 Task: Create a due date automation trigger when advanced on, on the tuesday before a card is due add basic assigned to member @aryan at 11:00 AM.
Action: Mouse moved to (1082, 331)
Screenshot: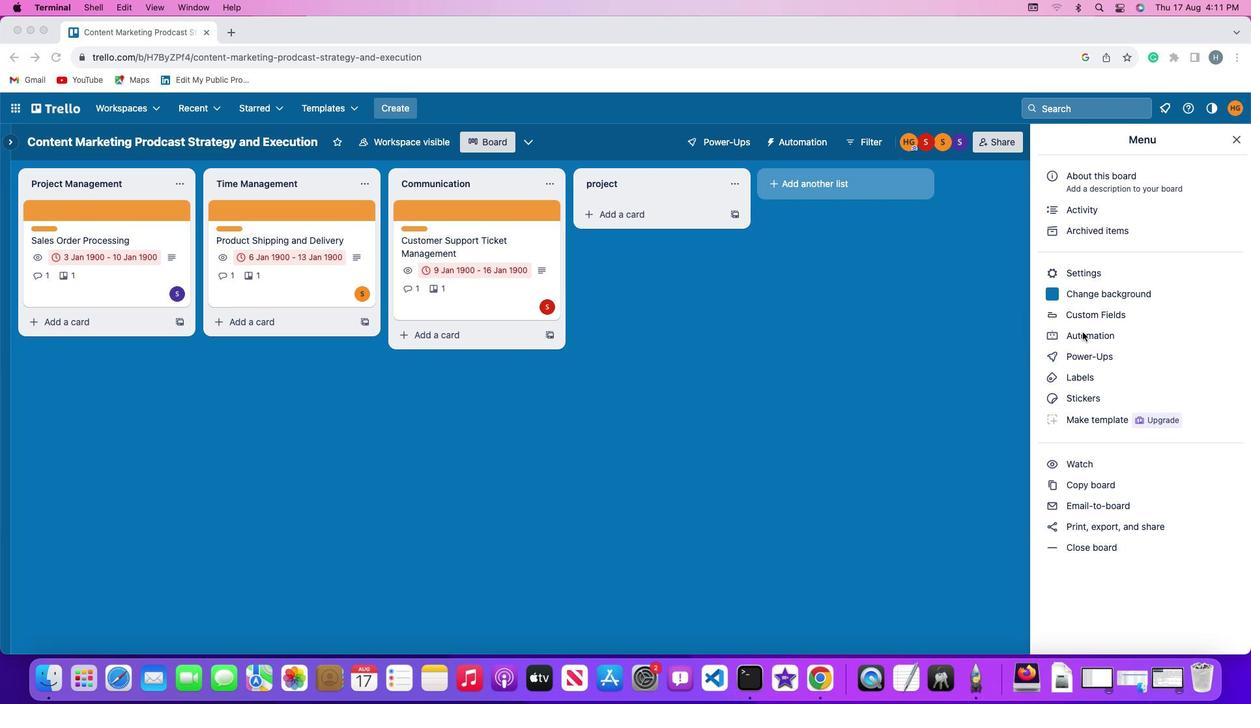 
Action: Mouse pressed left at (1082, 331)
Screenshot: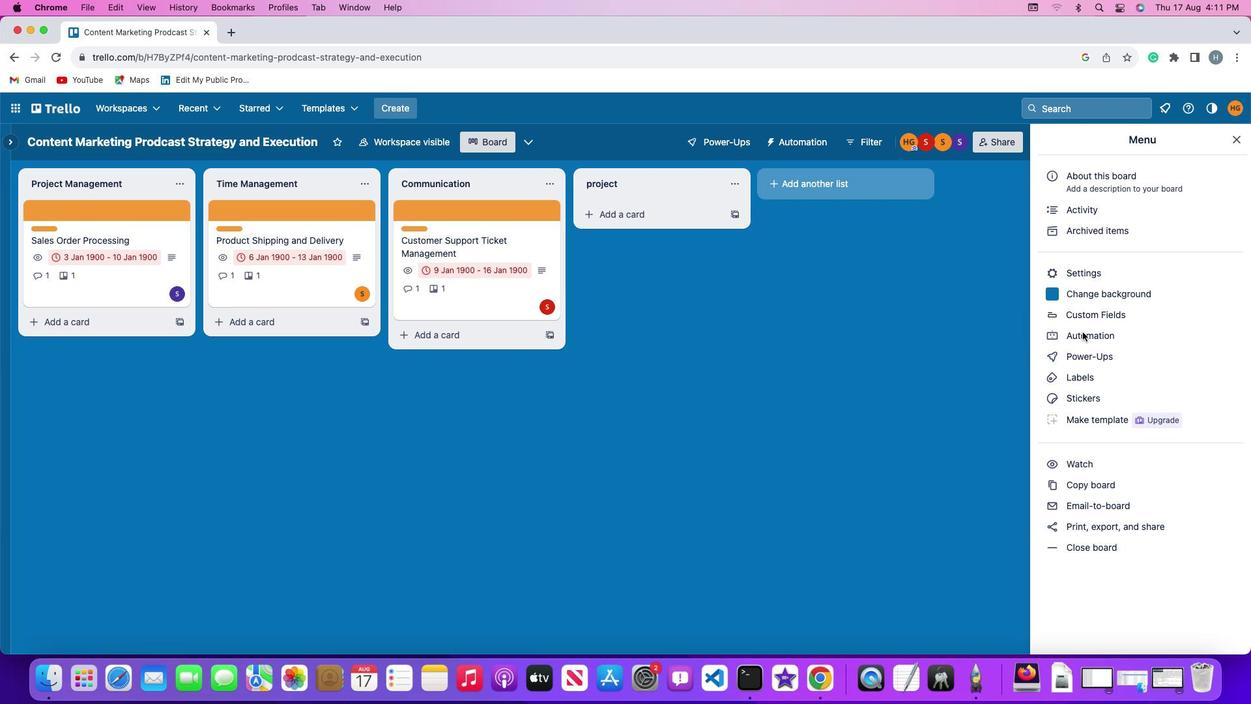 
Action: Mouse pressed left at (1082, 331)
Screenshot: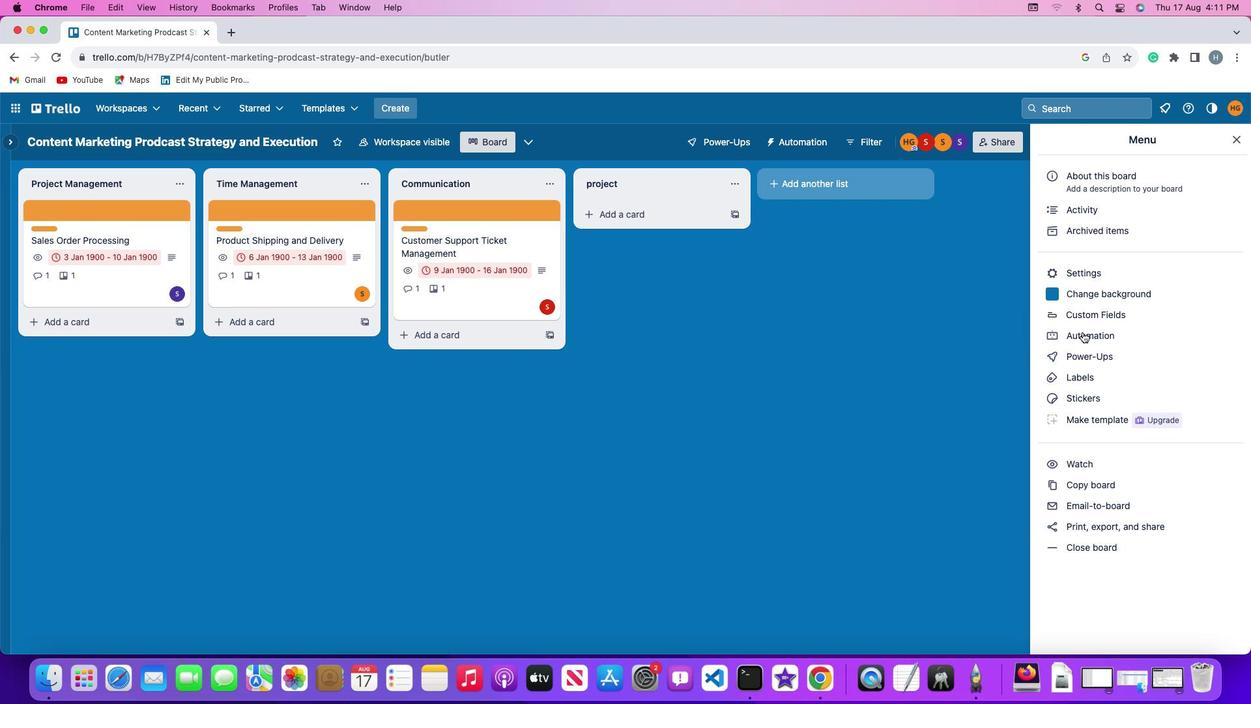 
Action: Mouse moved to (90, 307)
Screenshot: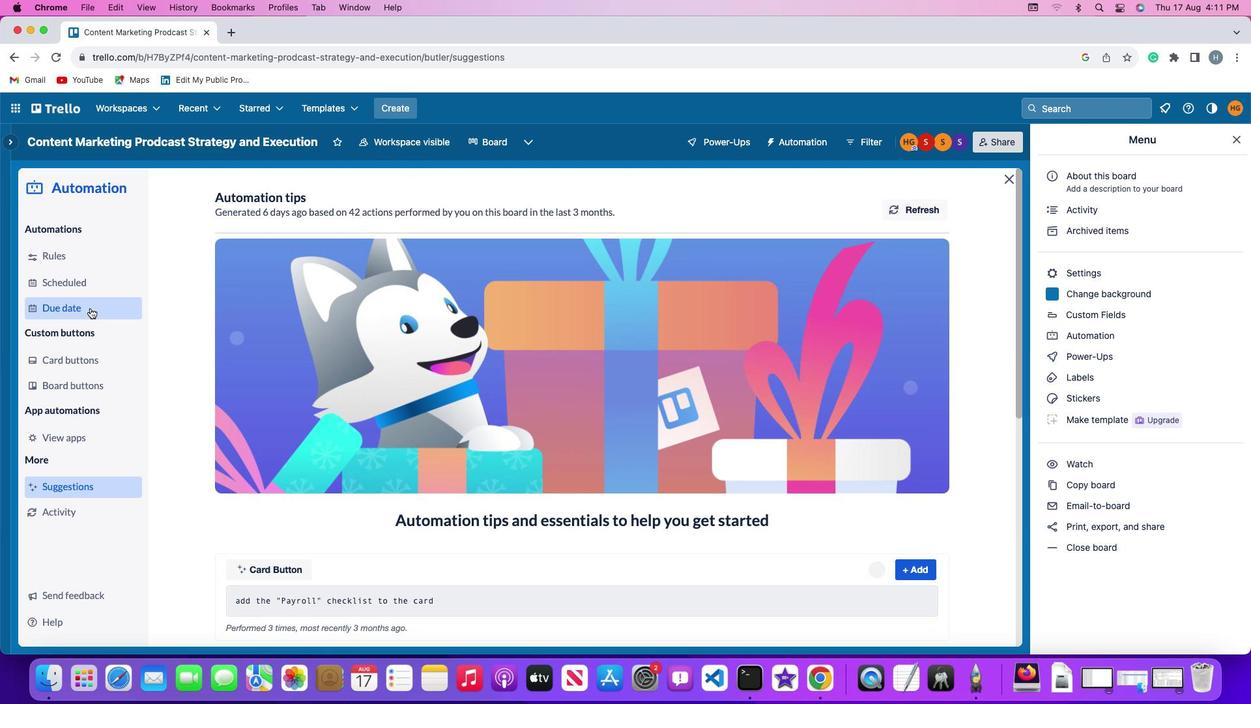 
Action: Mouse pressed left at (90, 307)
Screenshot: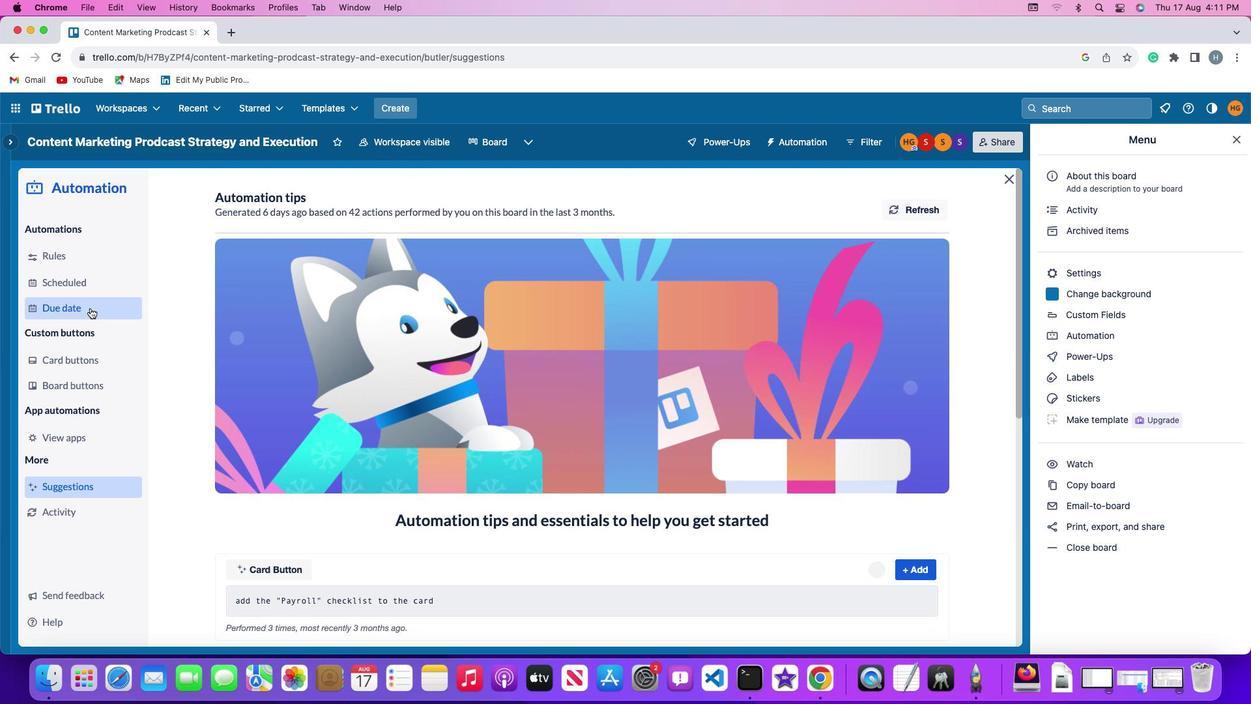 
Action: Mouse moved to (863, 201)
Screenshot: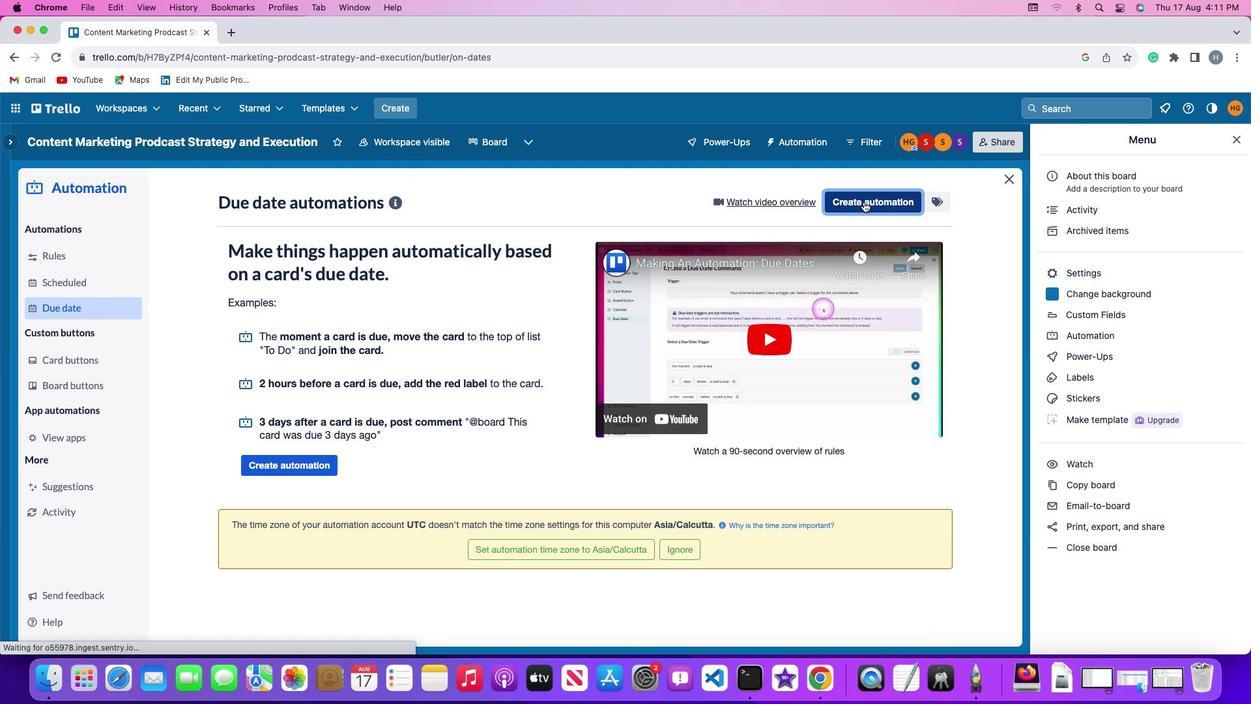 
Action: Mouse pressed left at (863, 201)
Screenshot: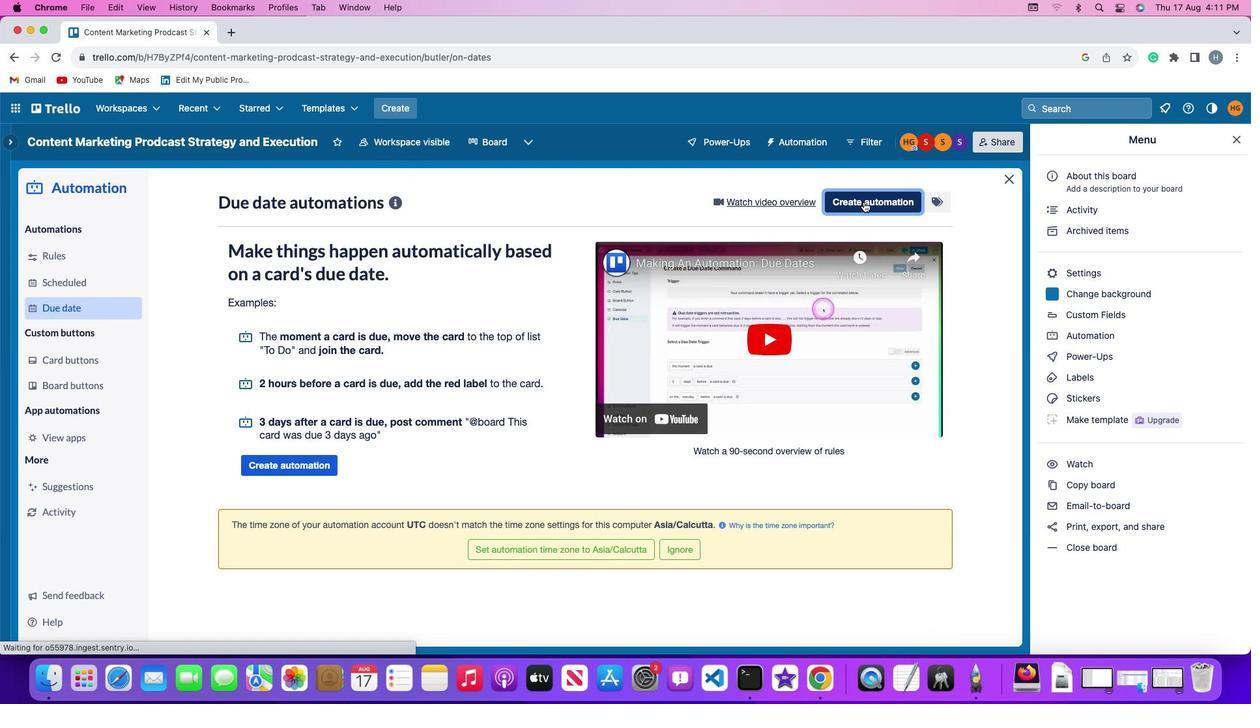 
Action: Mouse moved to (255, 329)
Screenshot: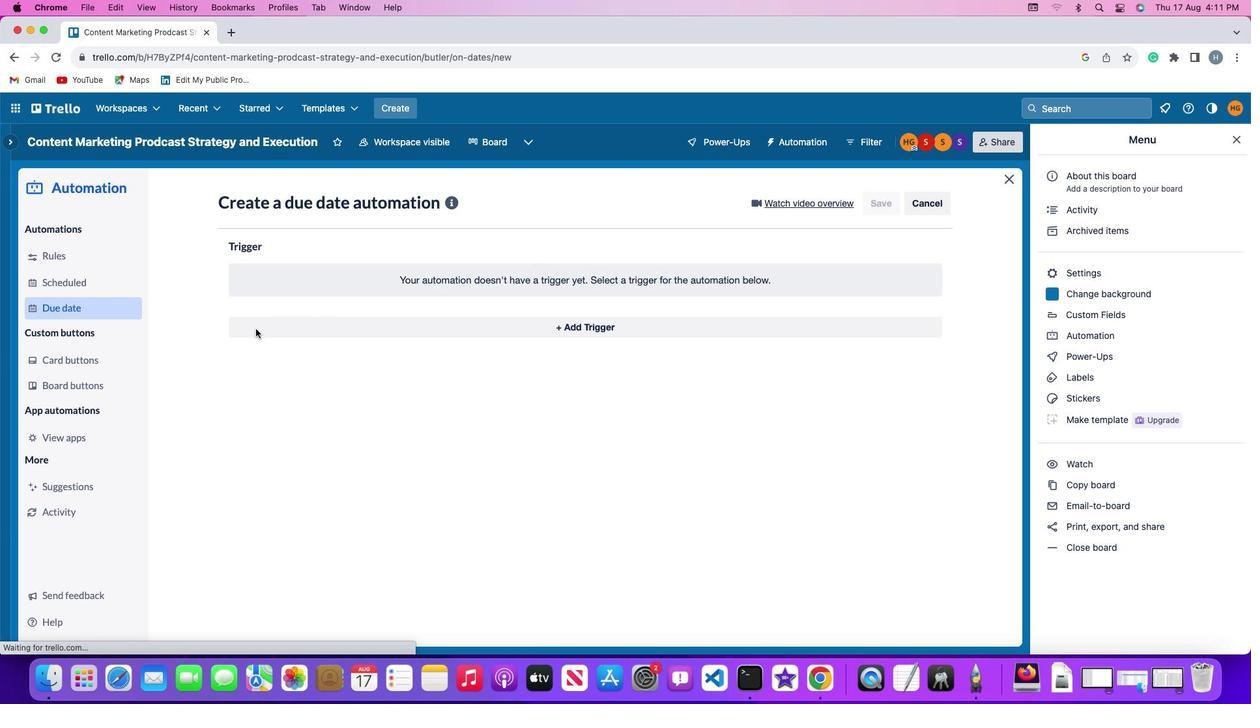 
Action: Mouse pressed left at (255, 329)
Screenshot: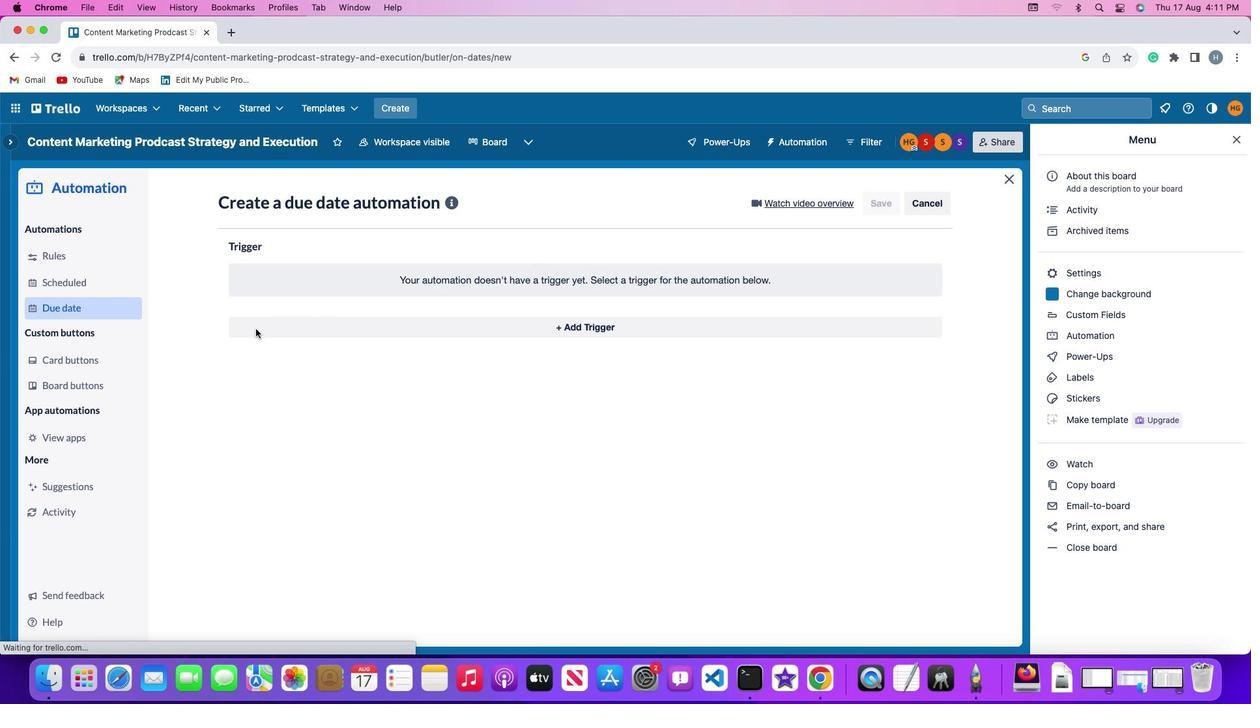 
Action: Mouse moved to (290, 558)
Screenshot: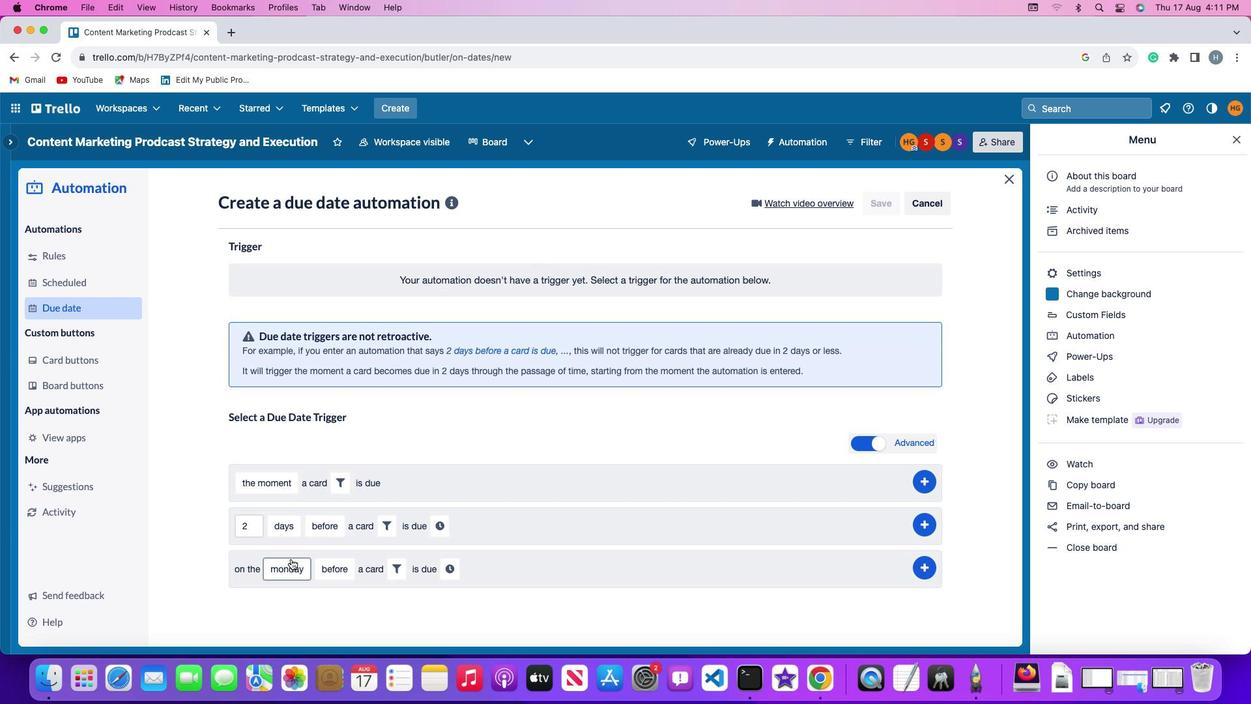 
Action: Mouse pressed left at (290, 558)
Screenshot: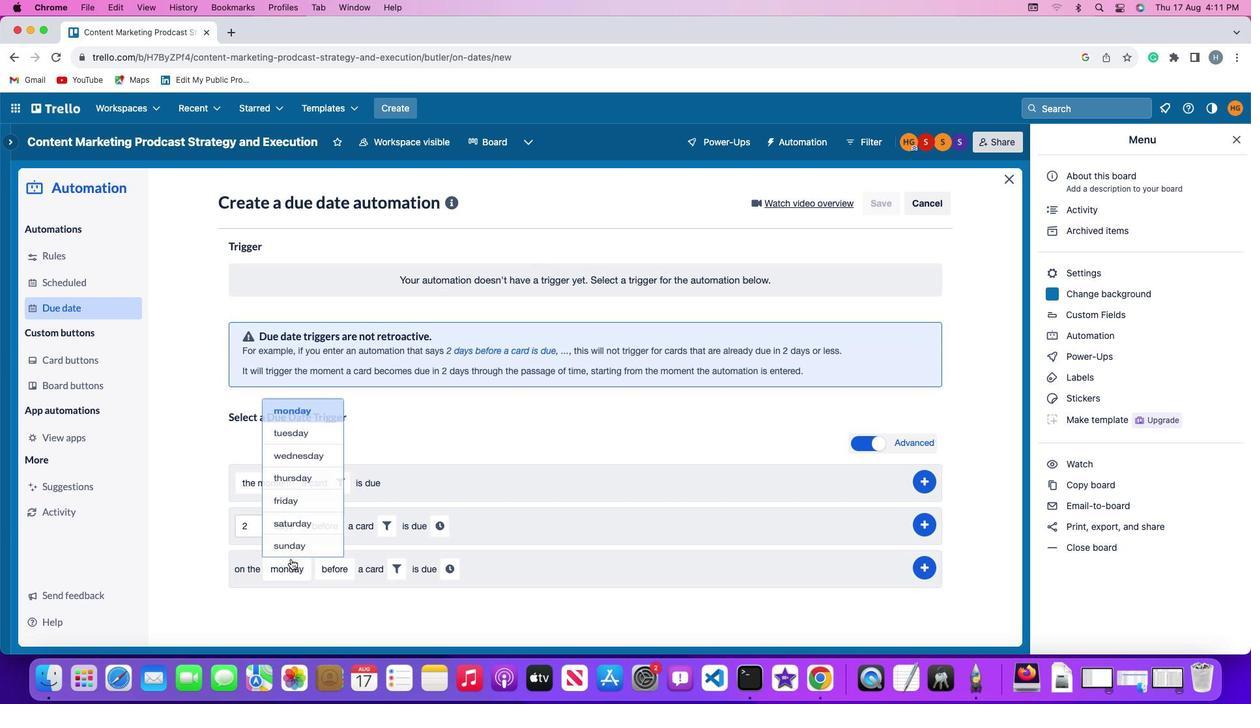 
Action: Mouse moved to (294, 413)
Screenshot: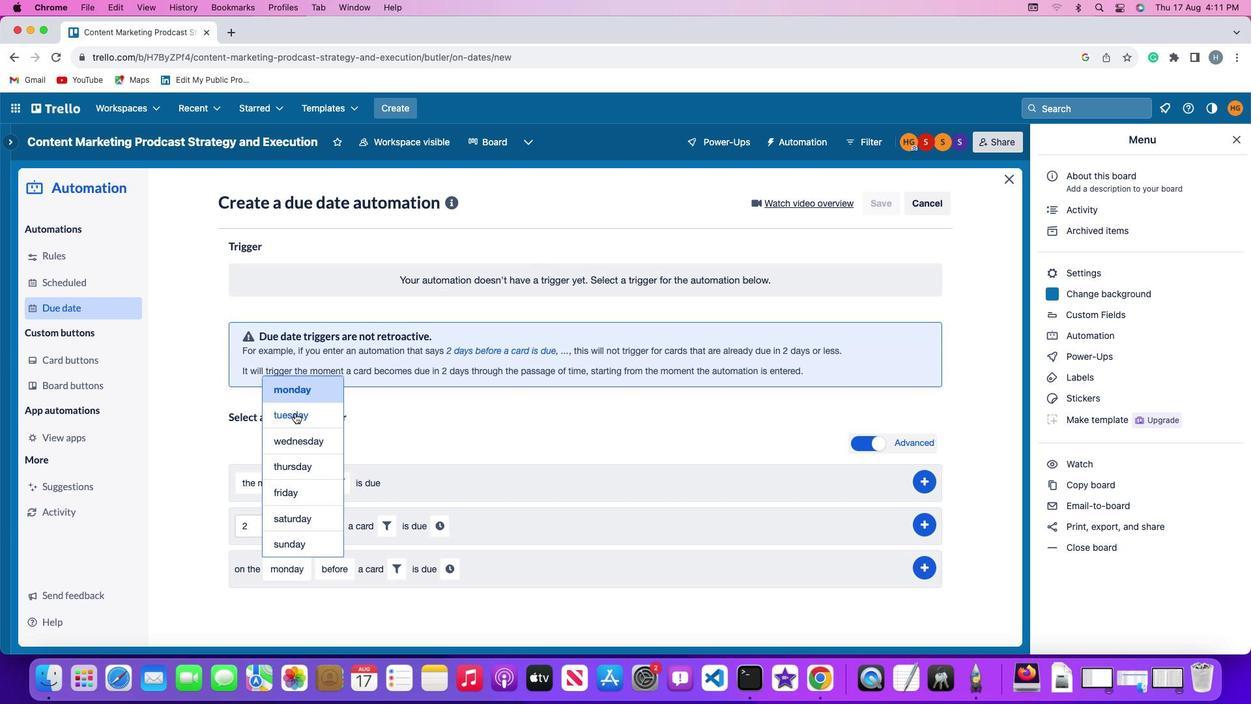 
Action: Mouse pressed left at (294, 413)
Screenshot: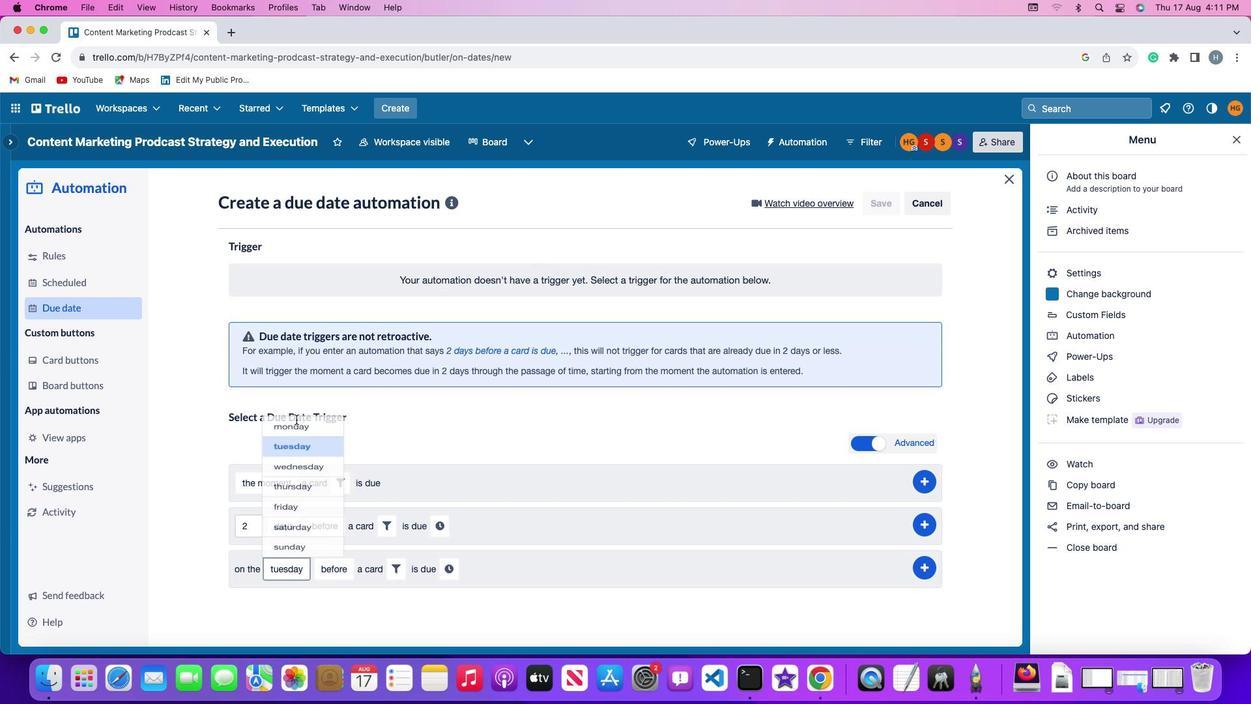 
Action: Mouse moved to (337, 564)
Screenshot: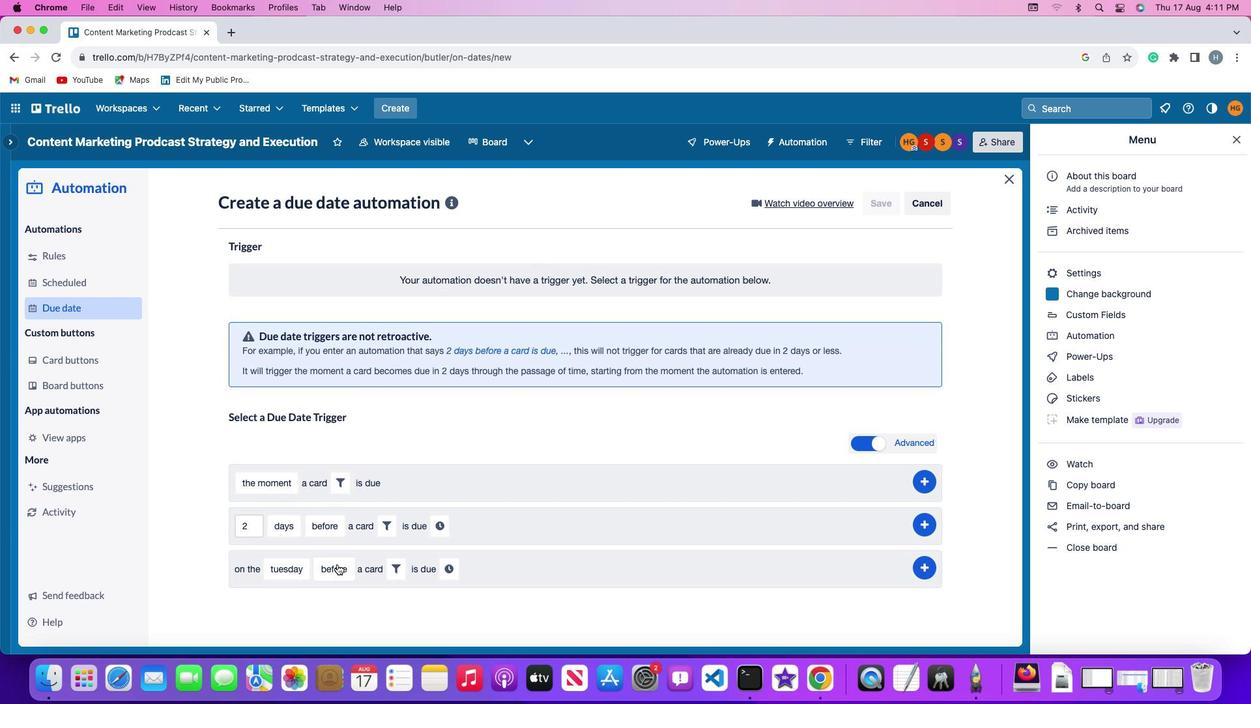 
Action: Mouse pressed left at (337, 564)
Screenshot: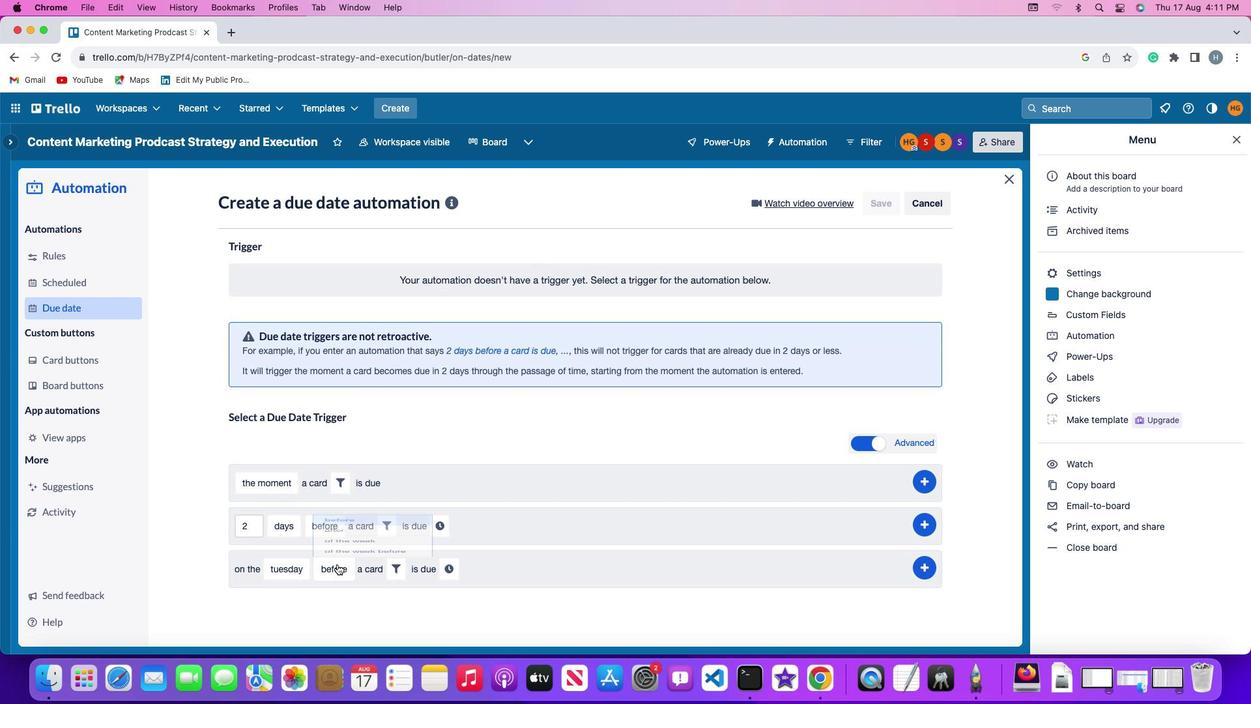 
Action: Mouse moved to (344, 466)
Screenshot: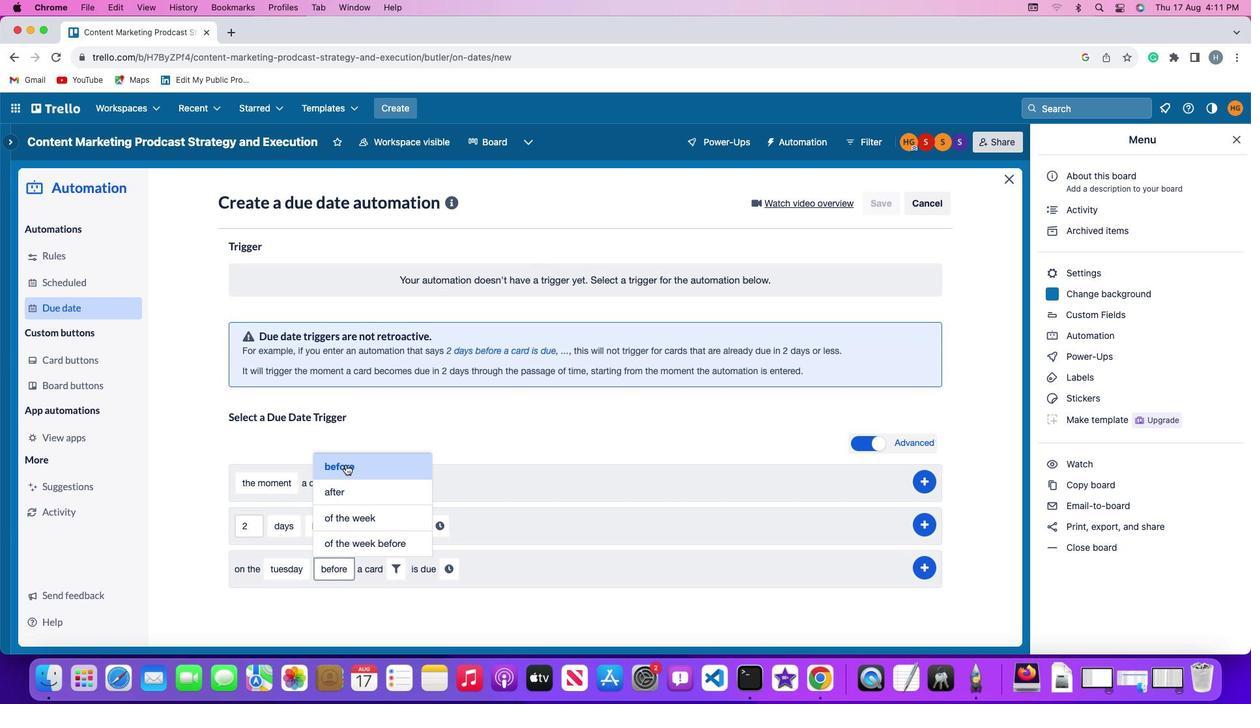 
Action: Mouse pressed left at (344, 466)
Screenshot: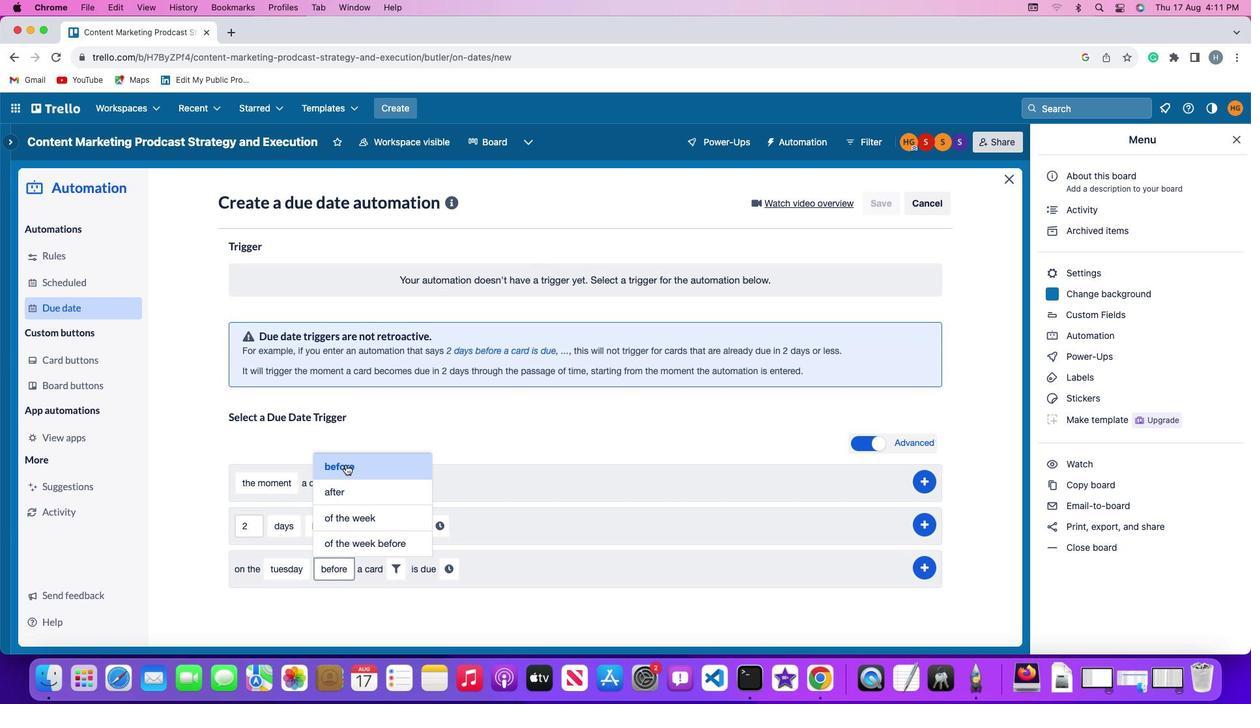 
Action: Mouse moved to (393, 571)
Screenshot: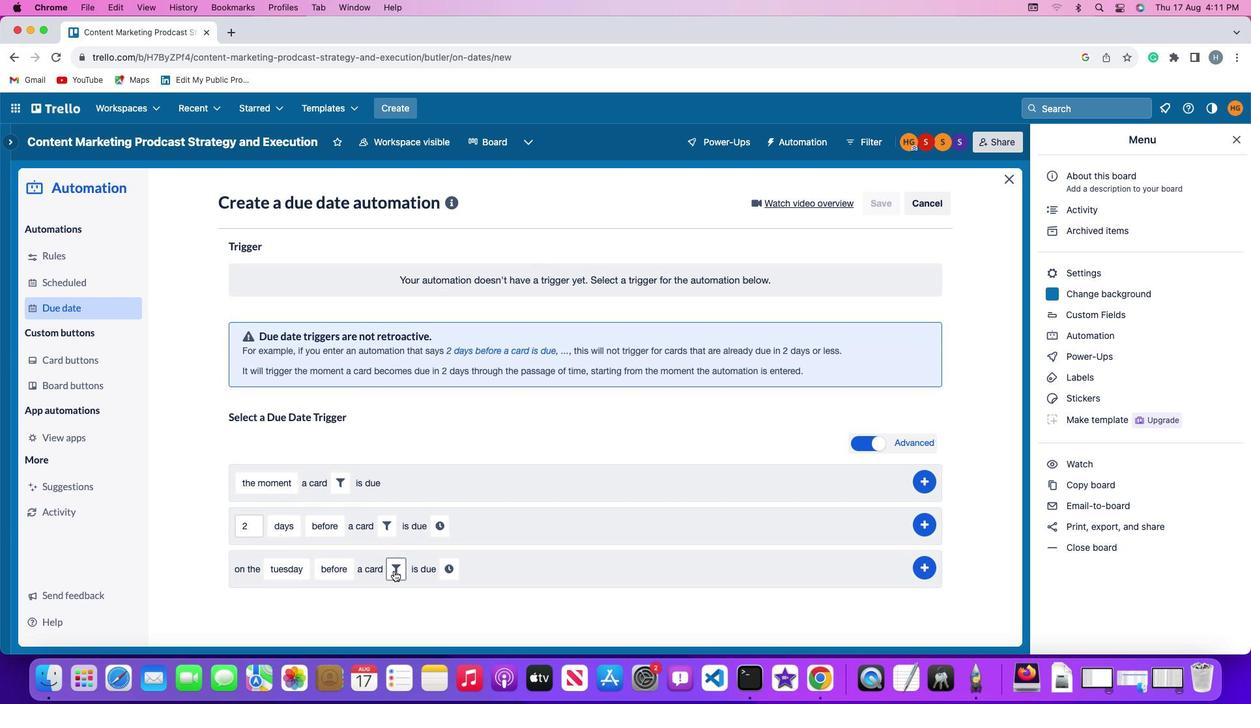 
Action: Mouse pressed left at (393, 571)
Screenshot: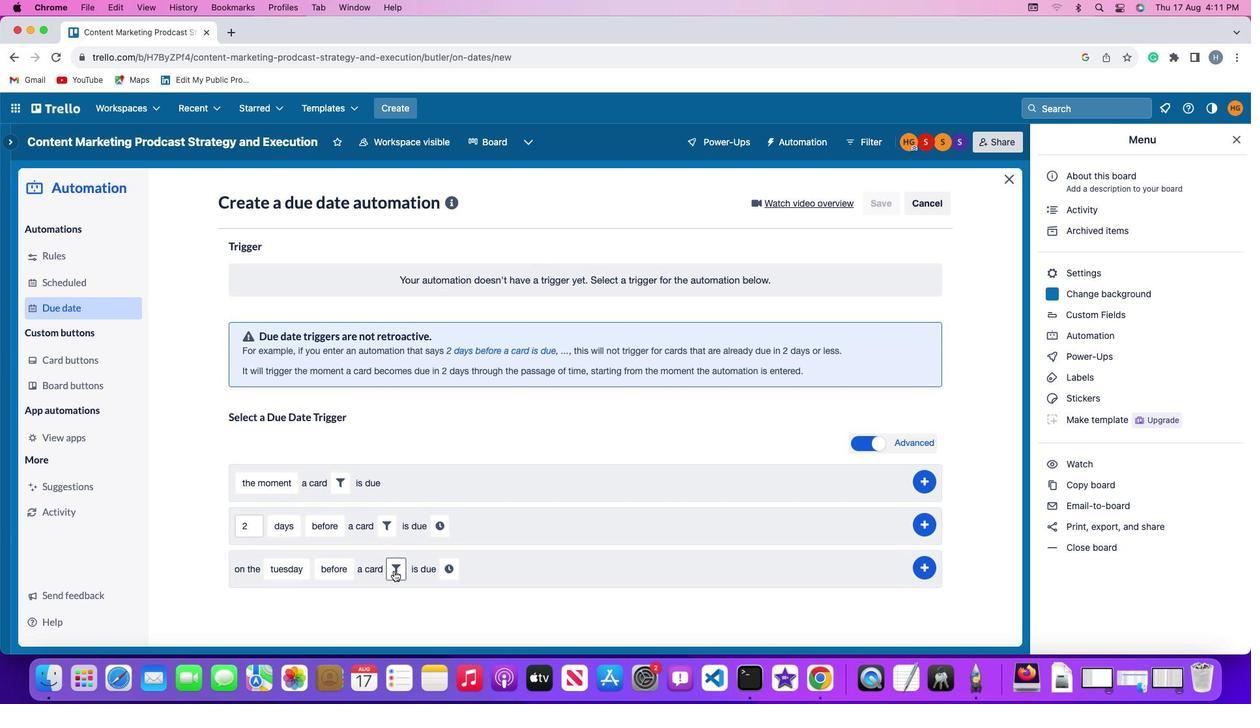 
Action: Mouse moved to (346, 608)
Screenshot: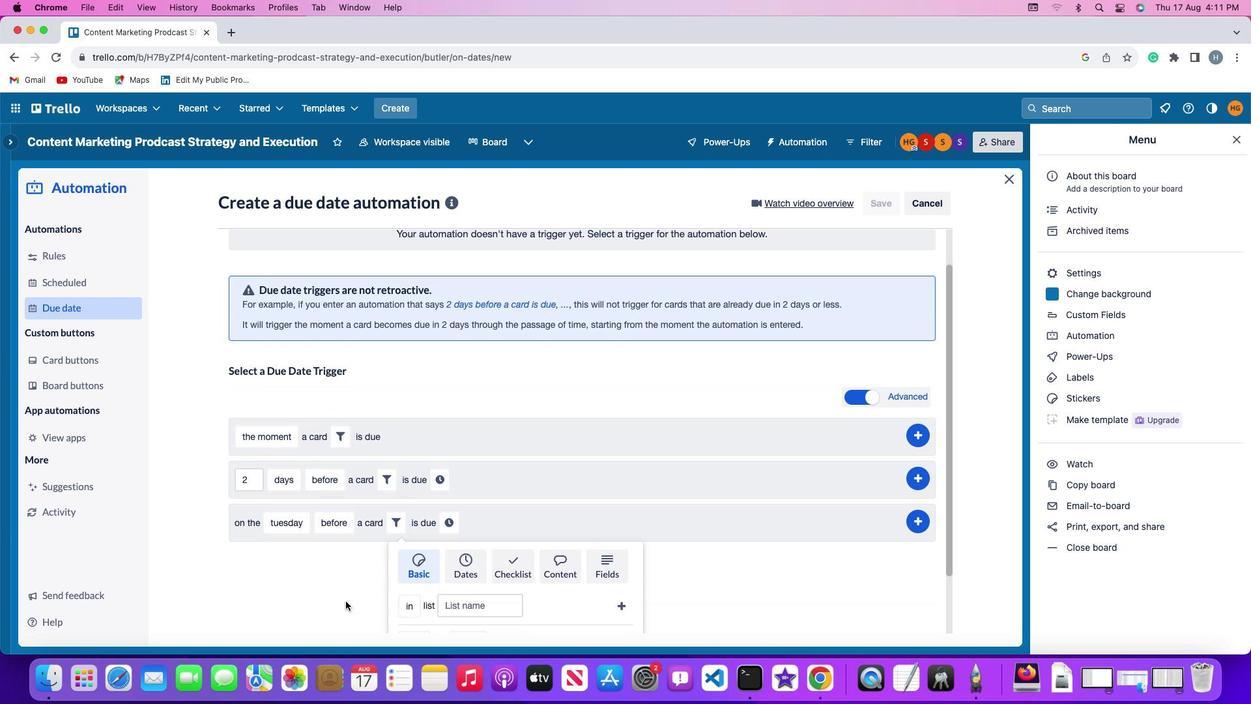 
Action: Mouse scrolled (346, 608) with delta (0, 0)
Screenshot: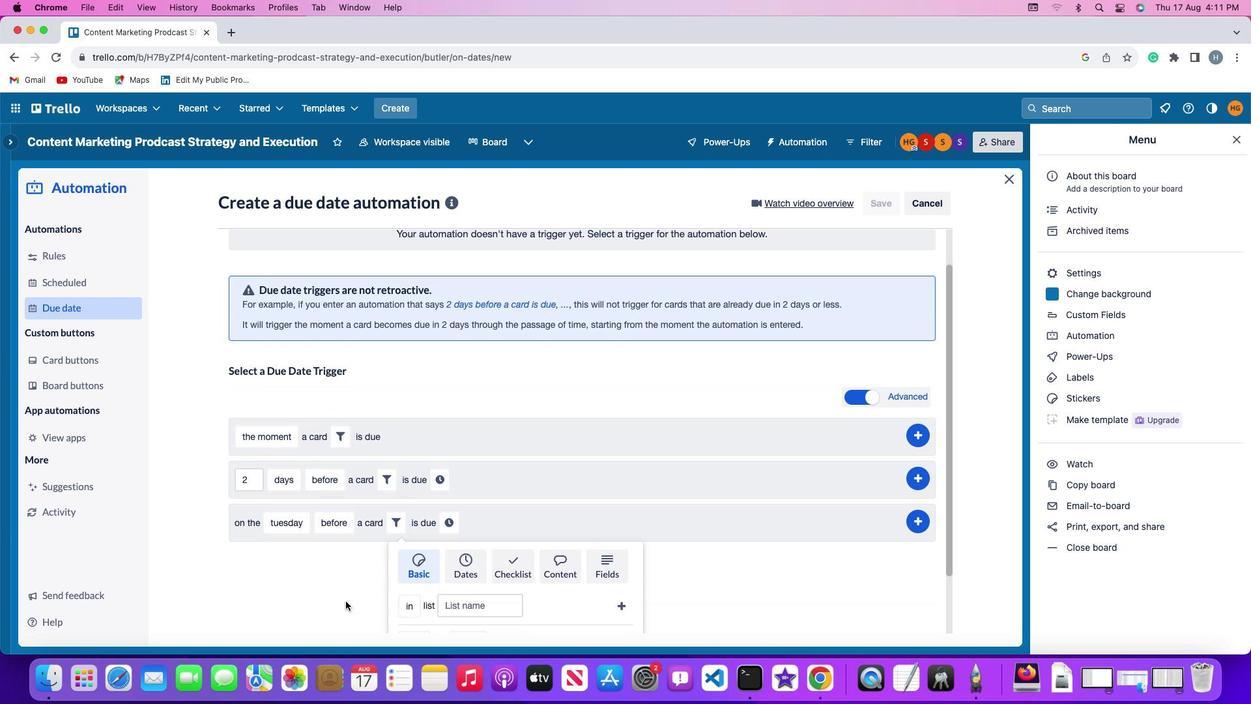 
Action: Mouse scrolled (346, 608) with delta (0, 0)
Screenshot: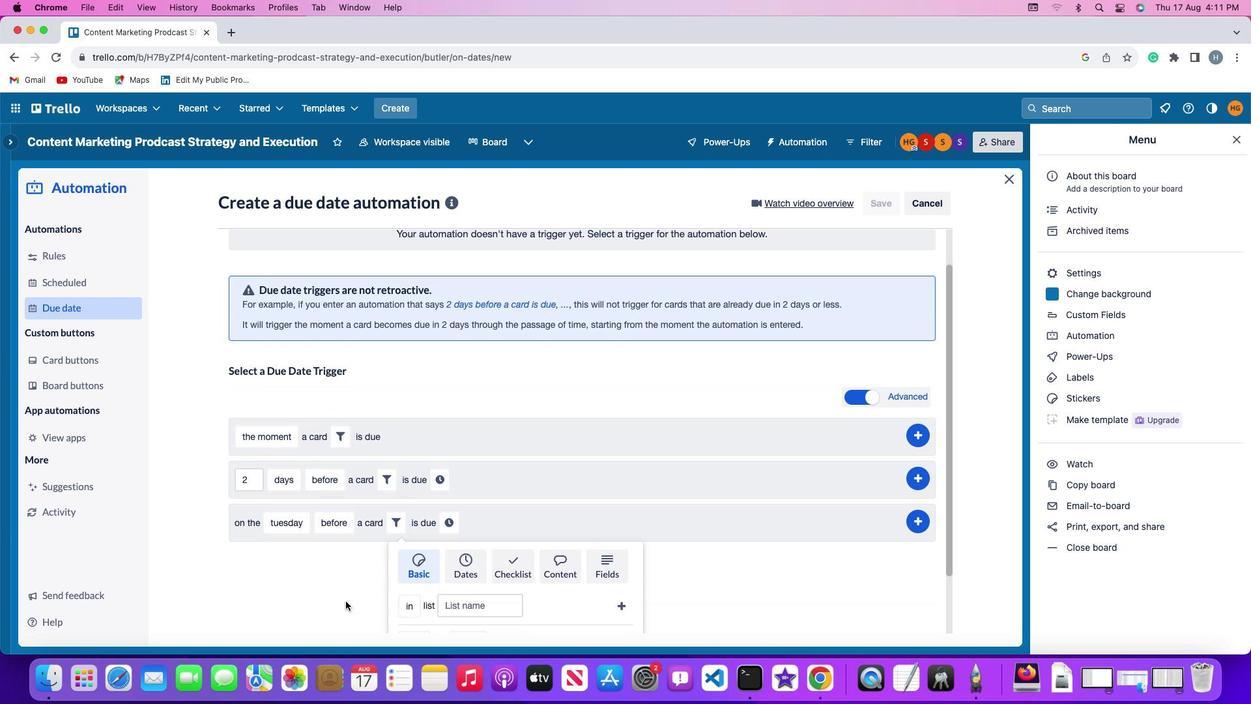 
Action: Mouse moved to (346, 608)
Screenshot: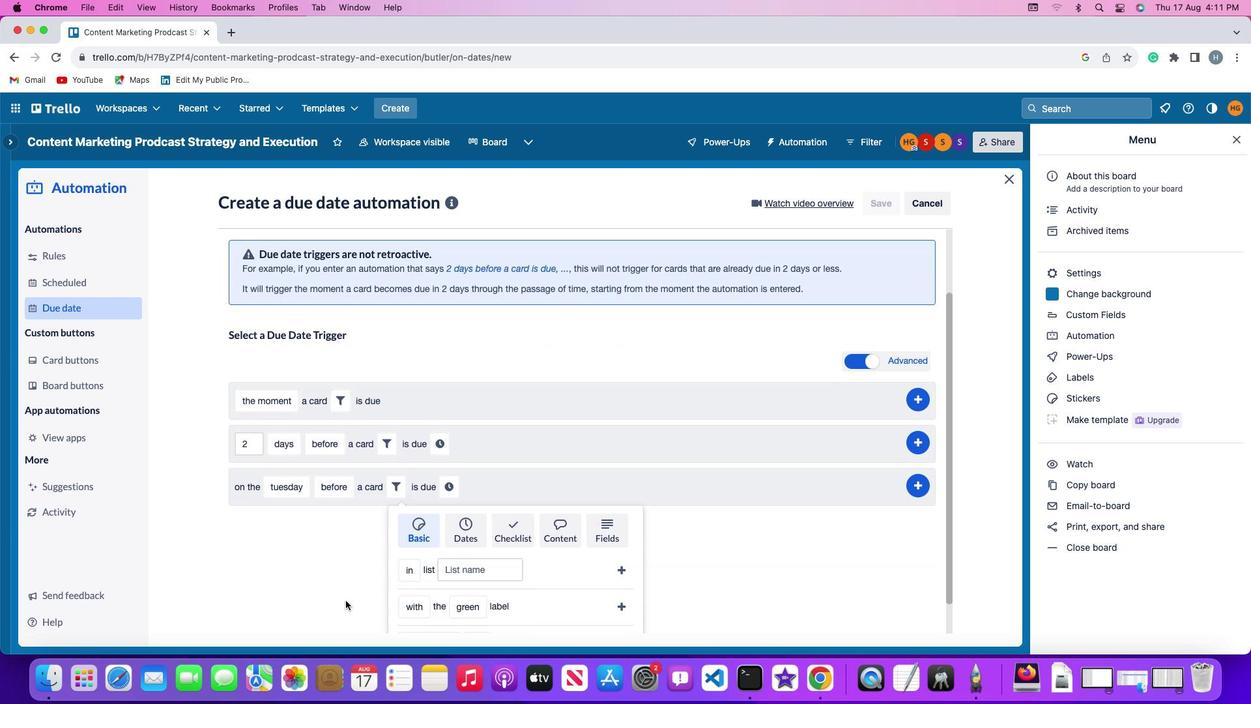 
Action: Mouse scrolled (346, 608) with delta (0, -1)
Screenshot: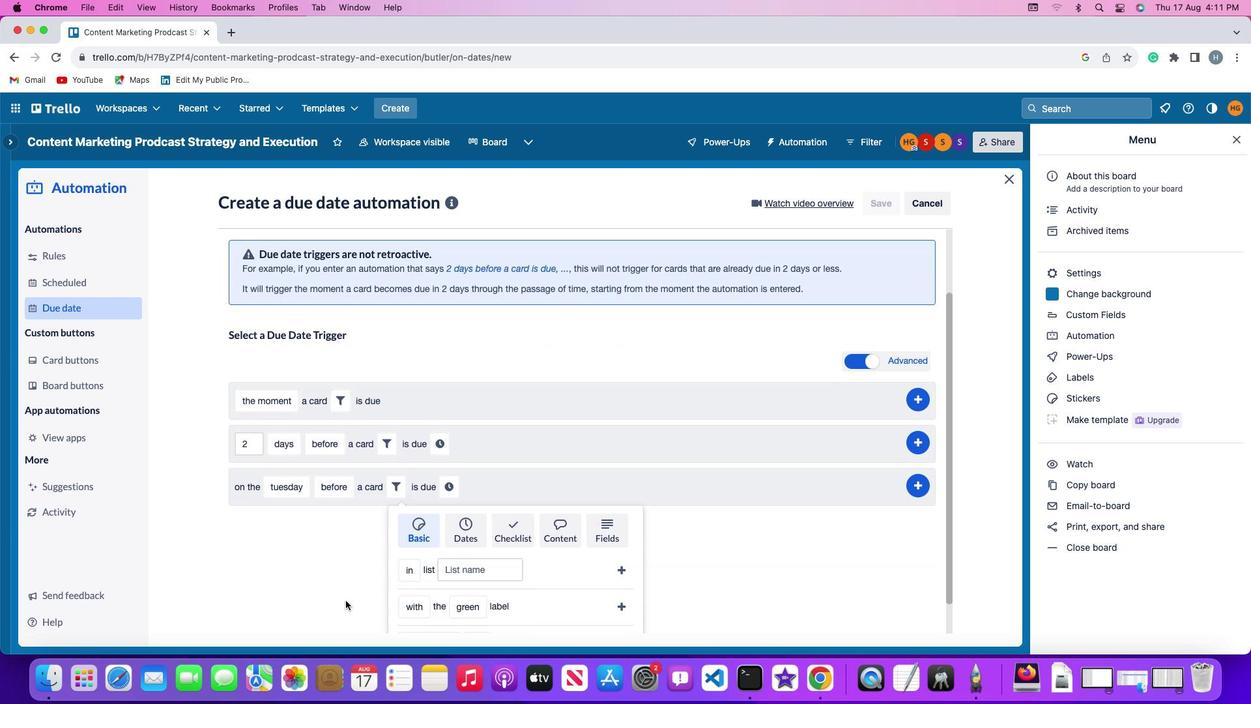 
Action: Mouse moved to (346, 607)
Screenshot: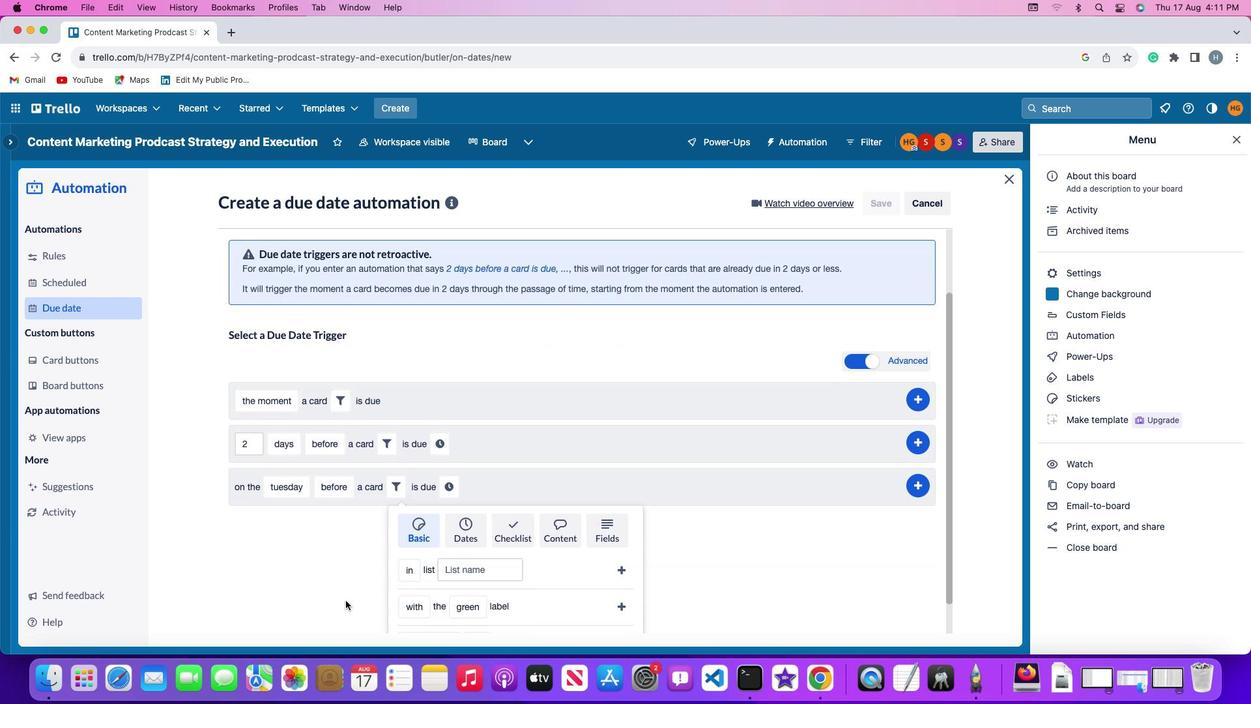 
Action: Mouse scrolled (346, 607) with delta (0, -3)
Screenshot: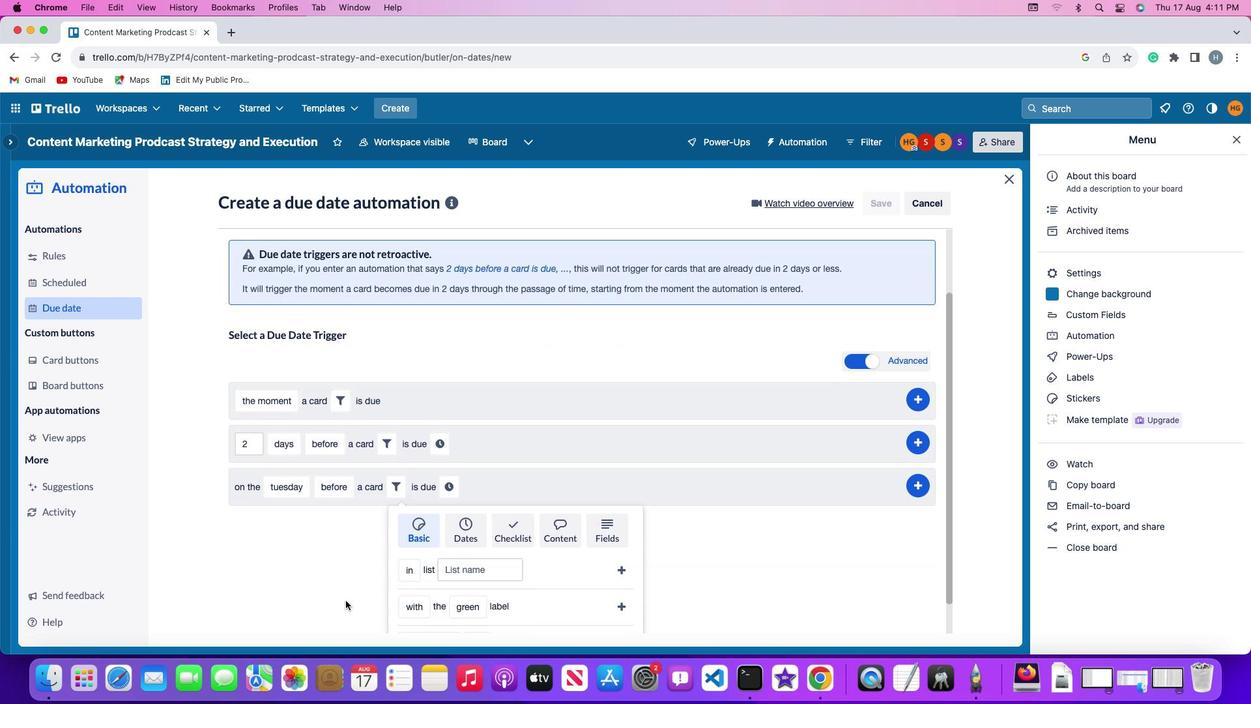 
Action: Mouse moved to (346, 602)
Screenshot: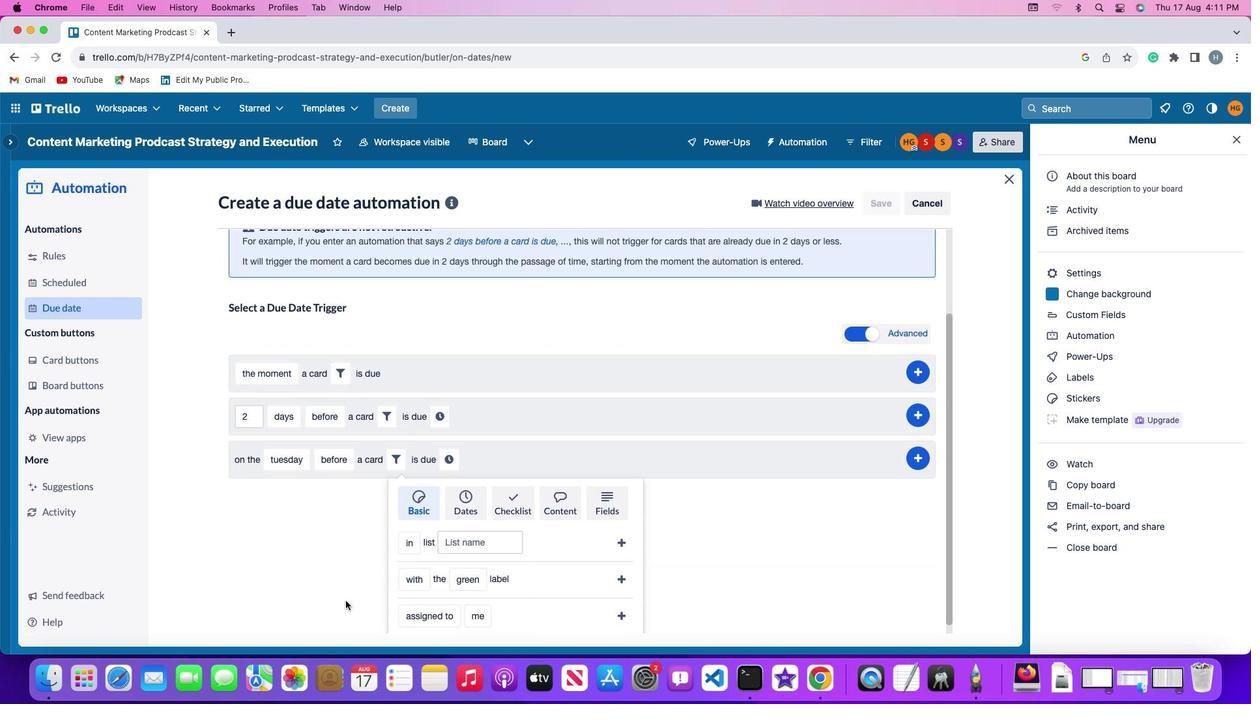 
Action: Mouse scrolled (346, 602) with delta (0, -3)
Screenshot: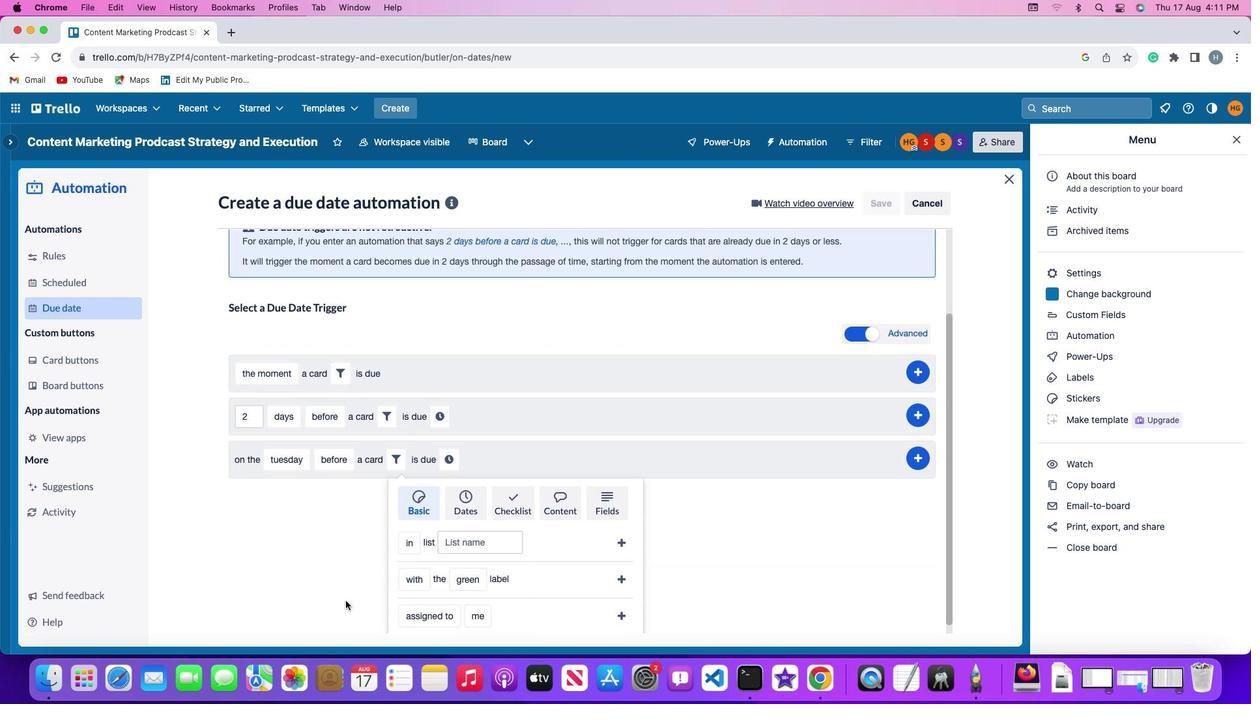 
Action: Mouse moved to (345, 600)
Screenshot: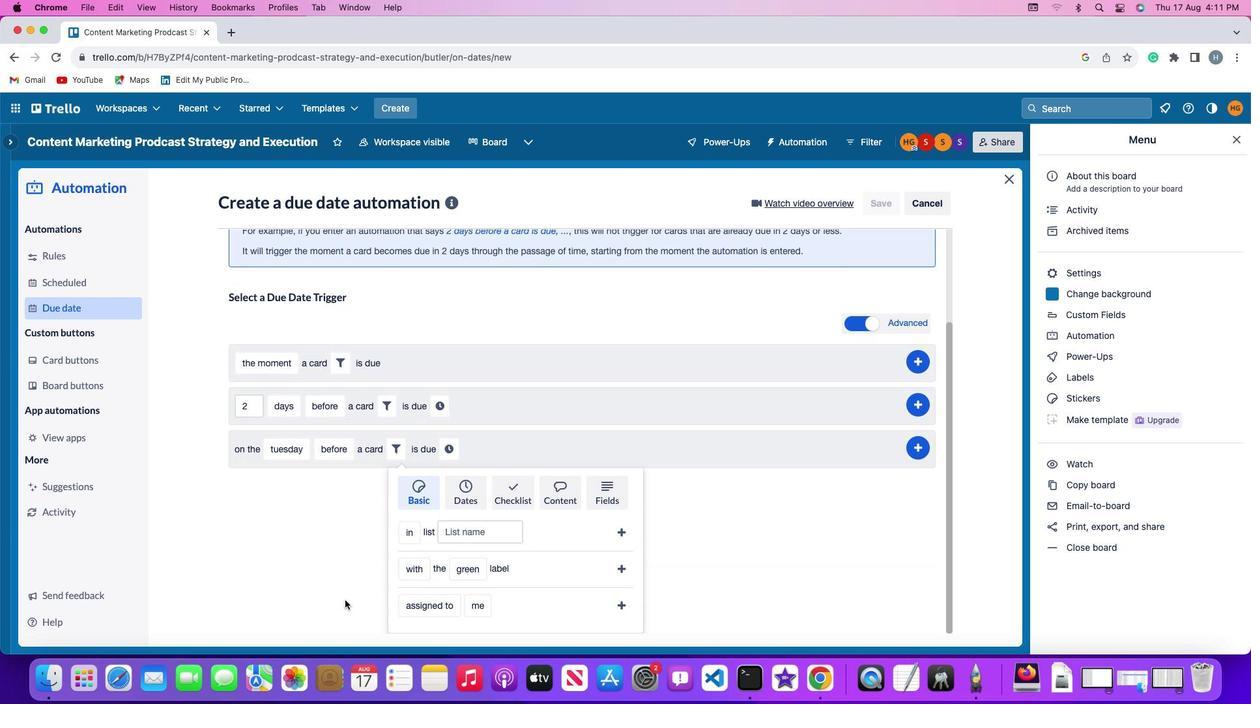
Action: Mouse scrolled (345, 600) with delta (0, 0)
Screenshot: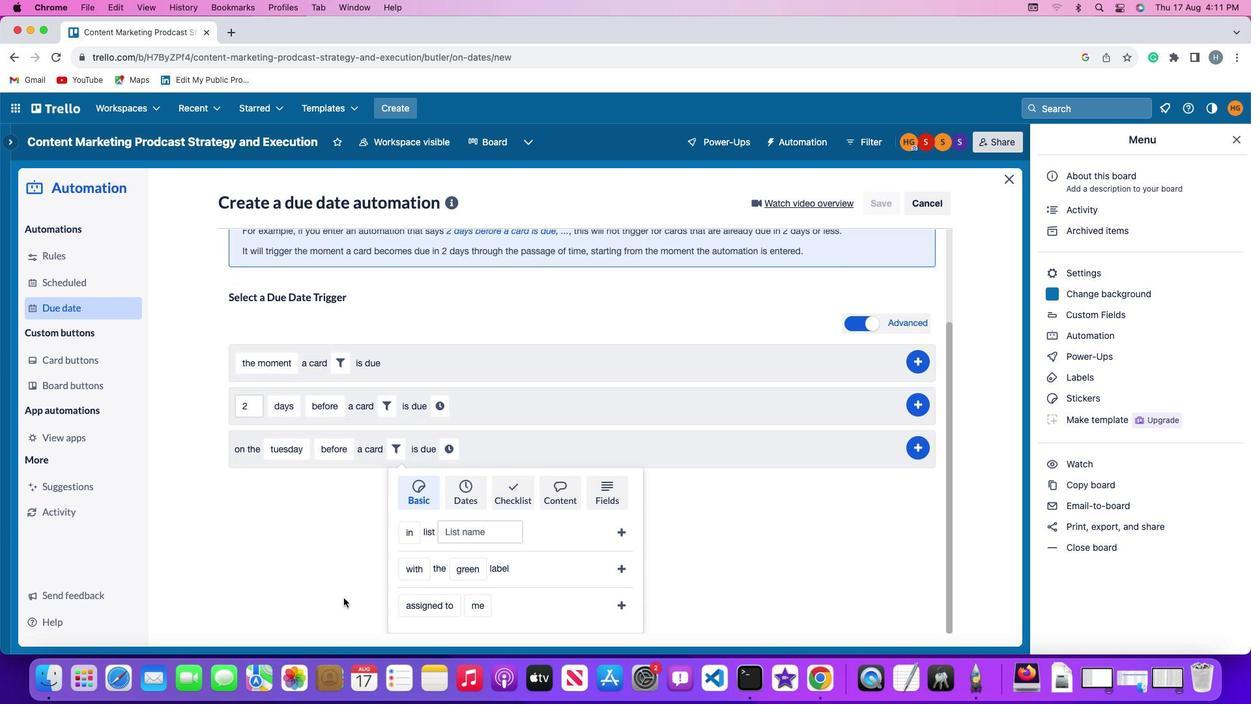 
Action: Mouse moved to (345, 600)
Screenshot: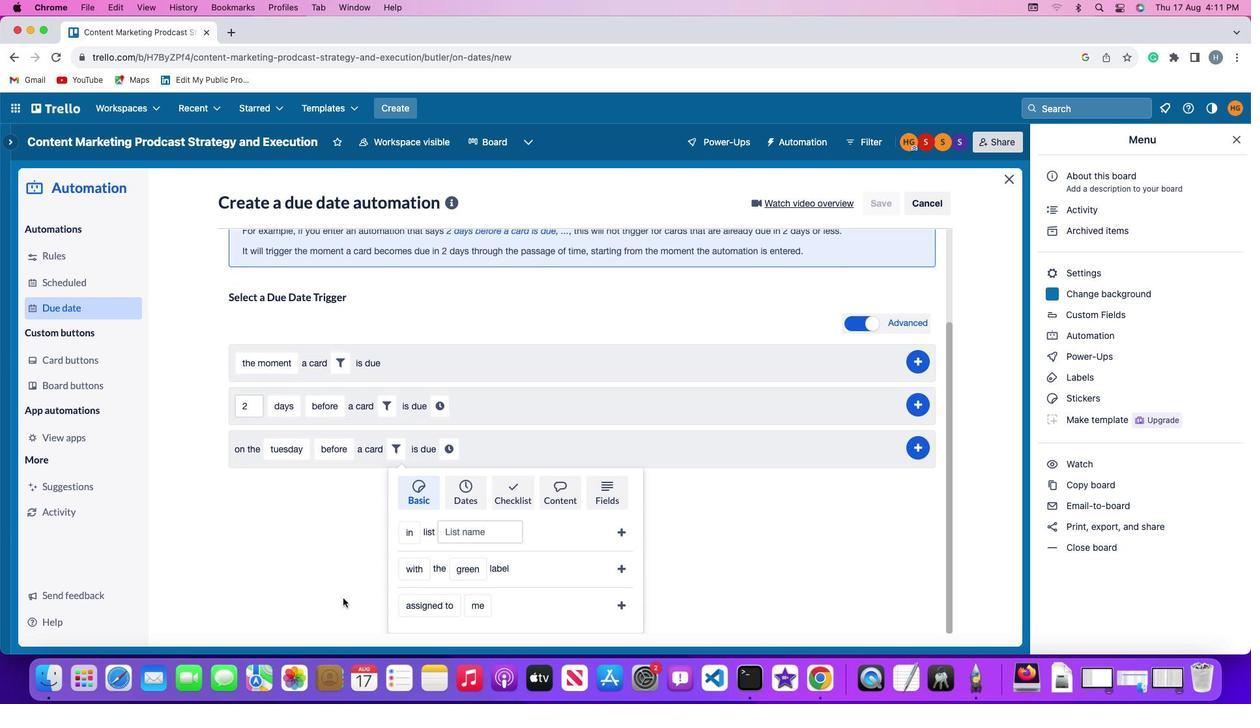 
Action: Mouse scrolled (345, 600) with delta (0, 0)
Screenshot: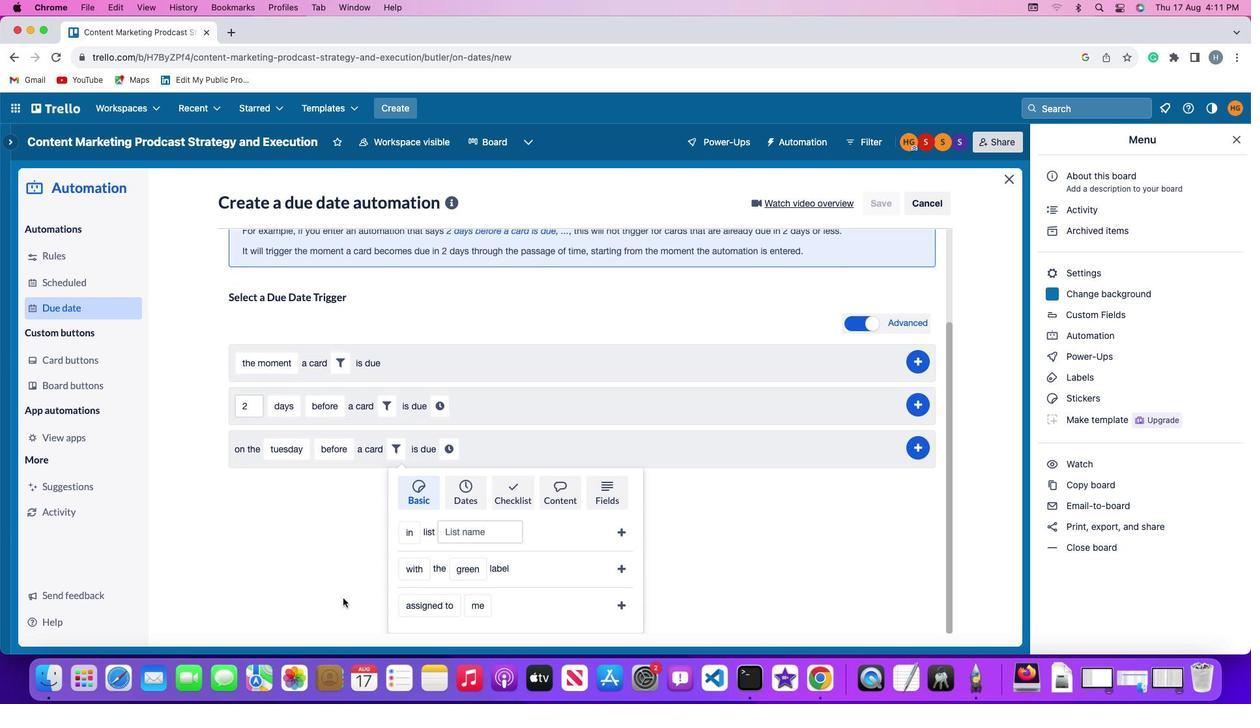 
Action: Mouse moved to (344, 599)
Screenshot: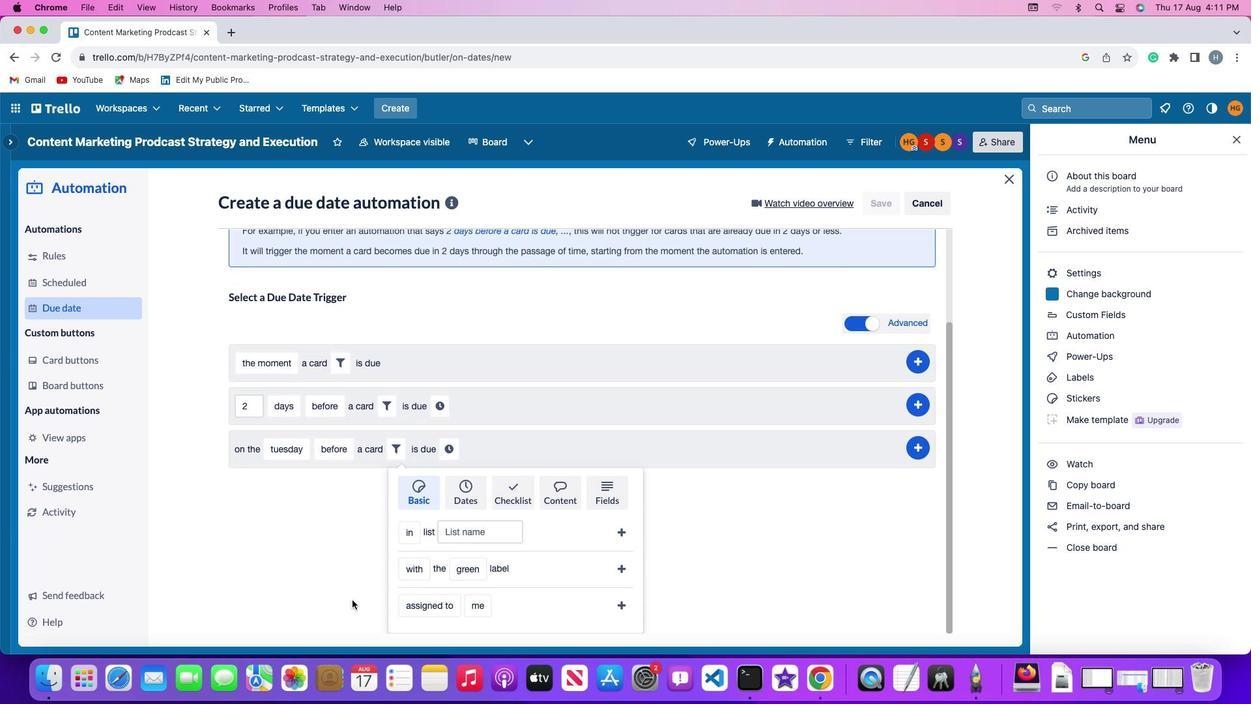 
Action: Mouse scrolled (344, 599) with delta (0, -1)
Screenshot: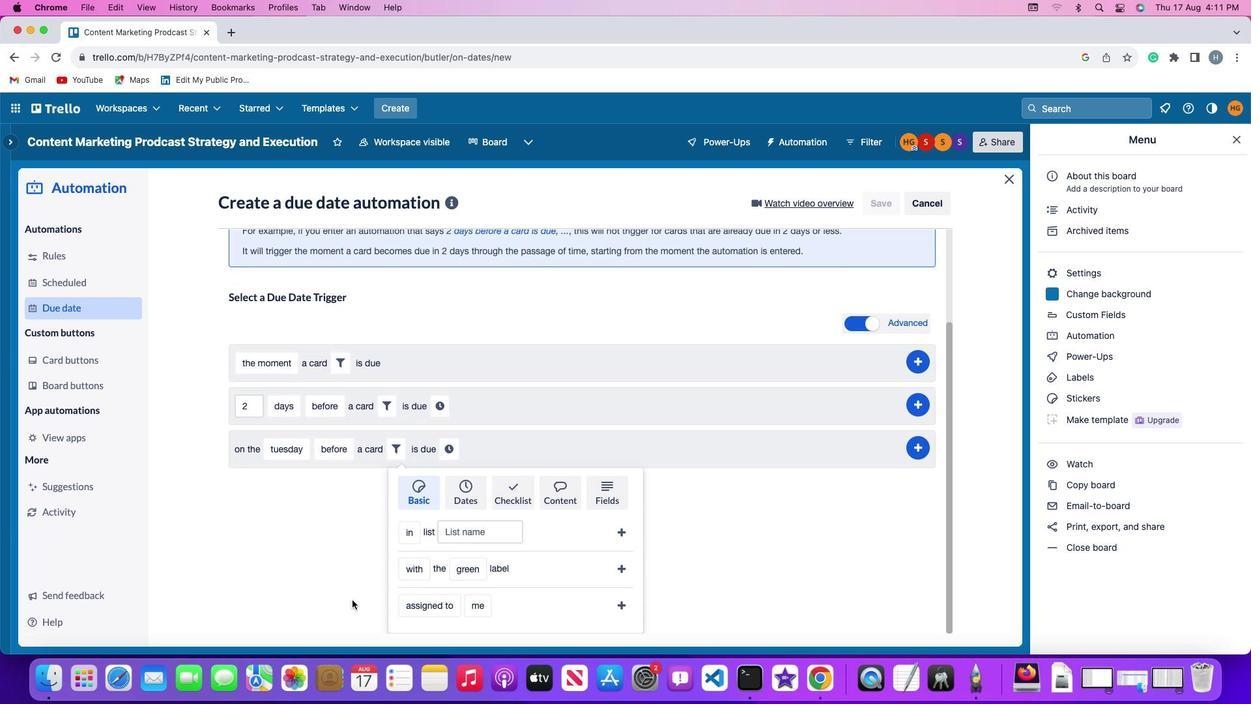 
Action: Mouse moved to (407, 602)
Screenshot: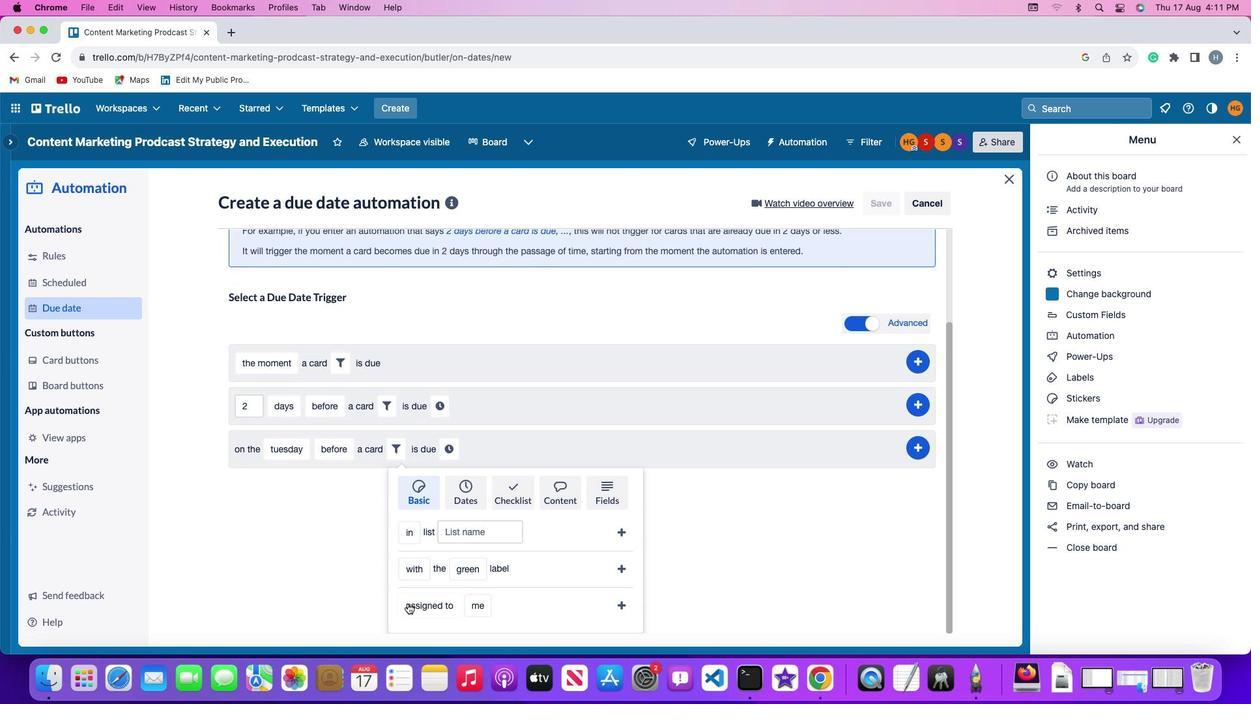 
Action: Mouse pressed left at (407, 602)
Screenshot: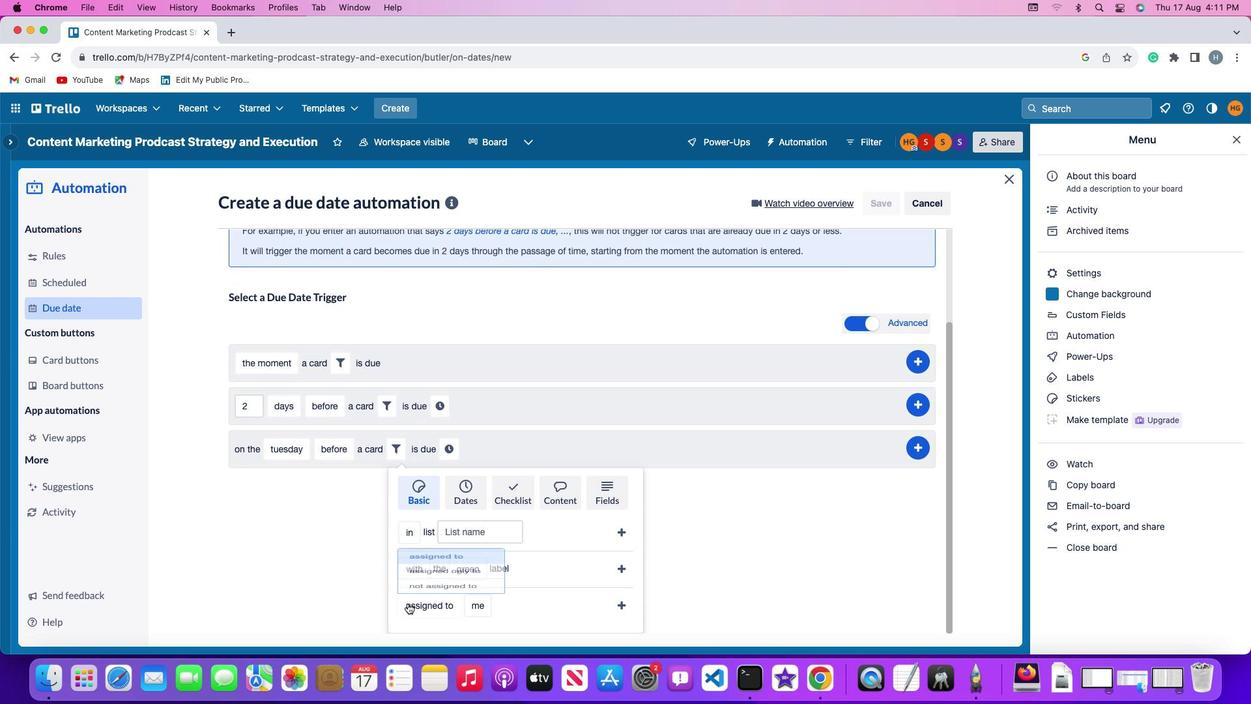 
Action: Mouse moved to (428, 524)
Screenshot: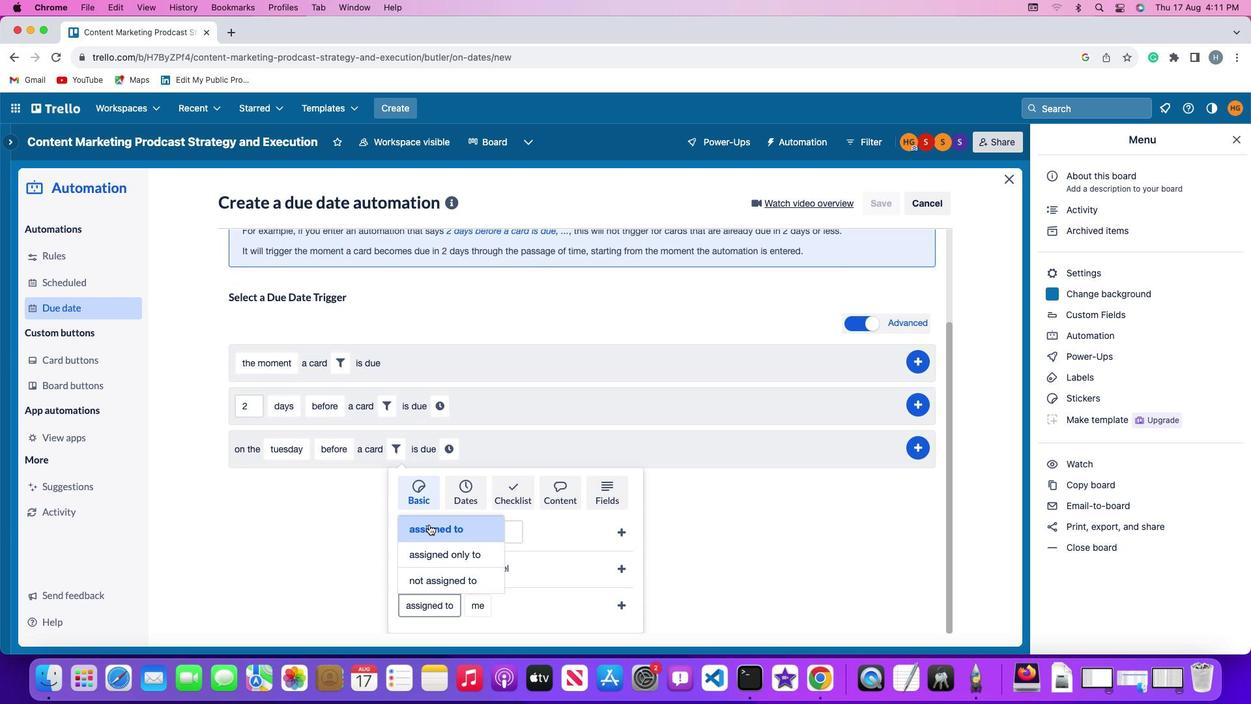 
Action: Mouse pressed left at (428, 524)
Screenshot: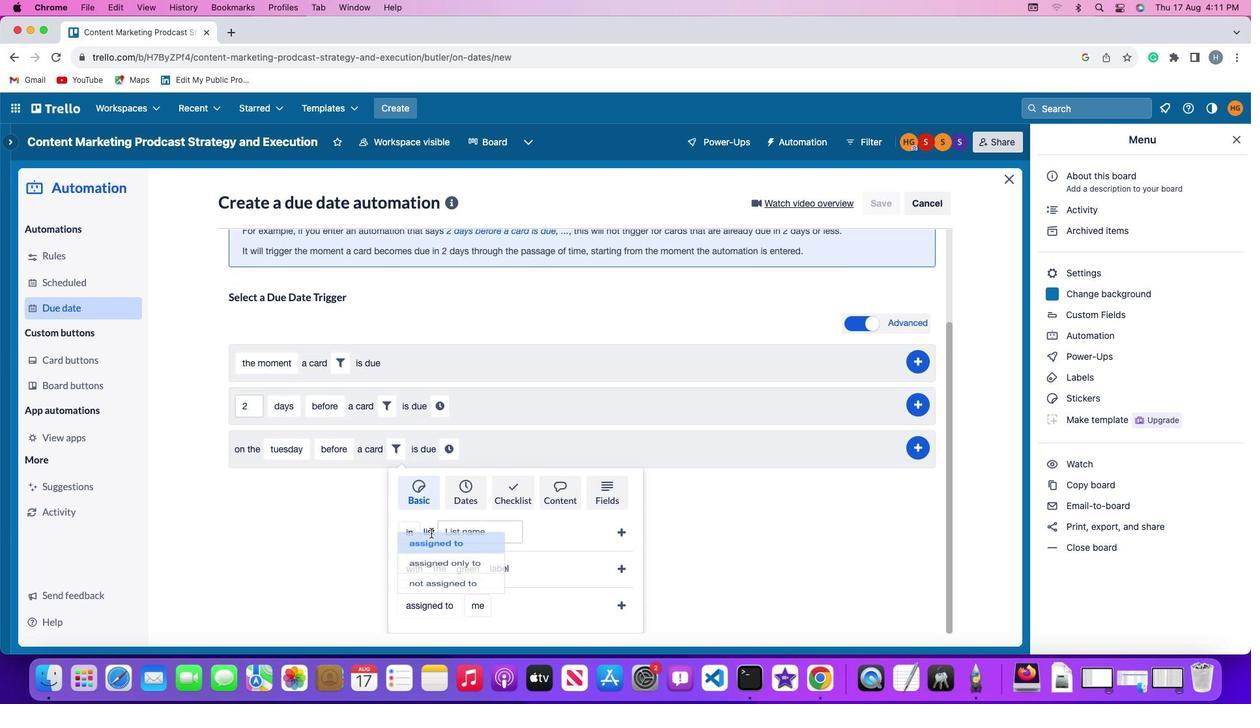 
Action: Mouse moved to (467, 593)
Screenshot: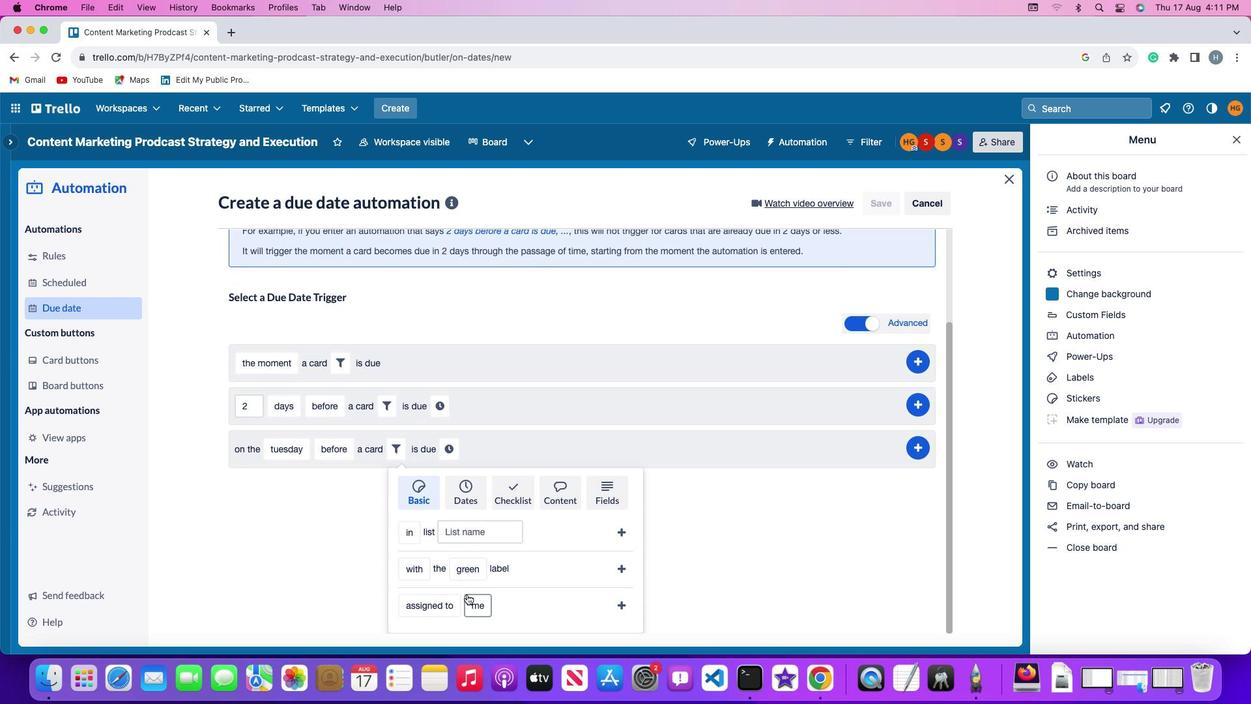 
Action: Mouse pressed left at (467, 593)
Screenshot: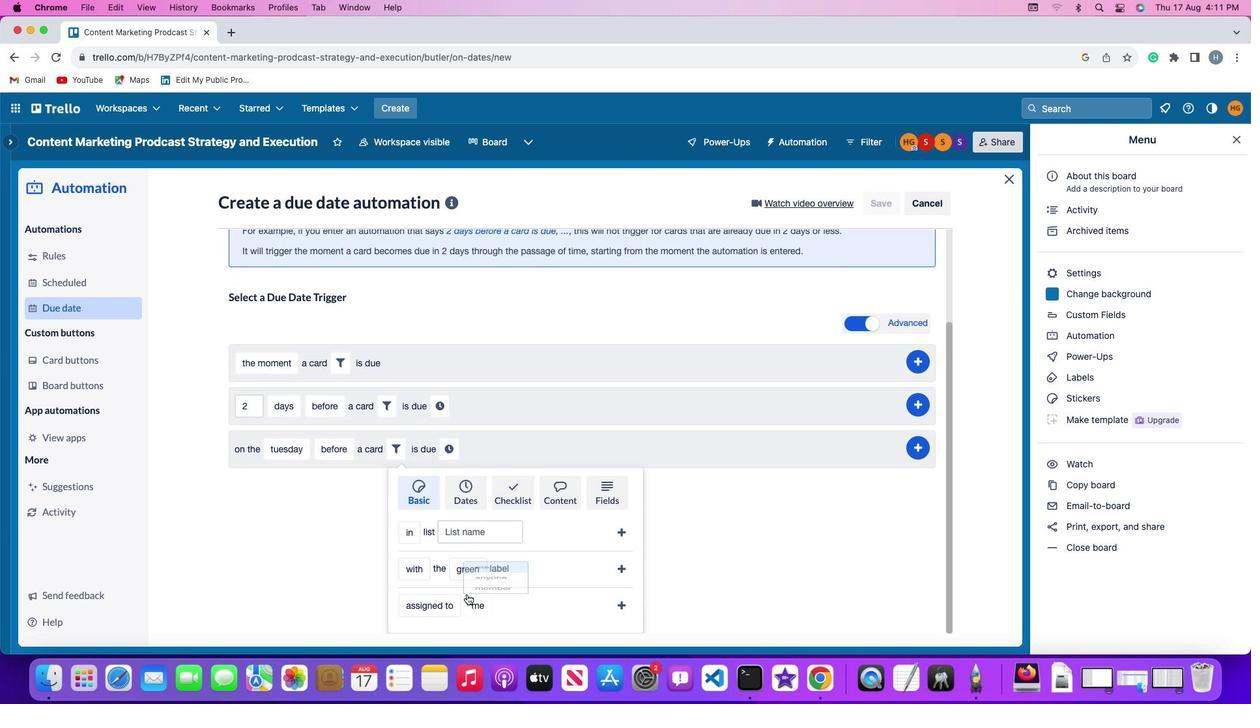
Action: Mouse moved to (488, 580)
Screenshot: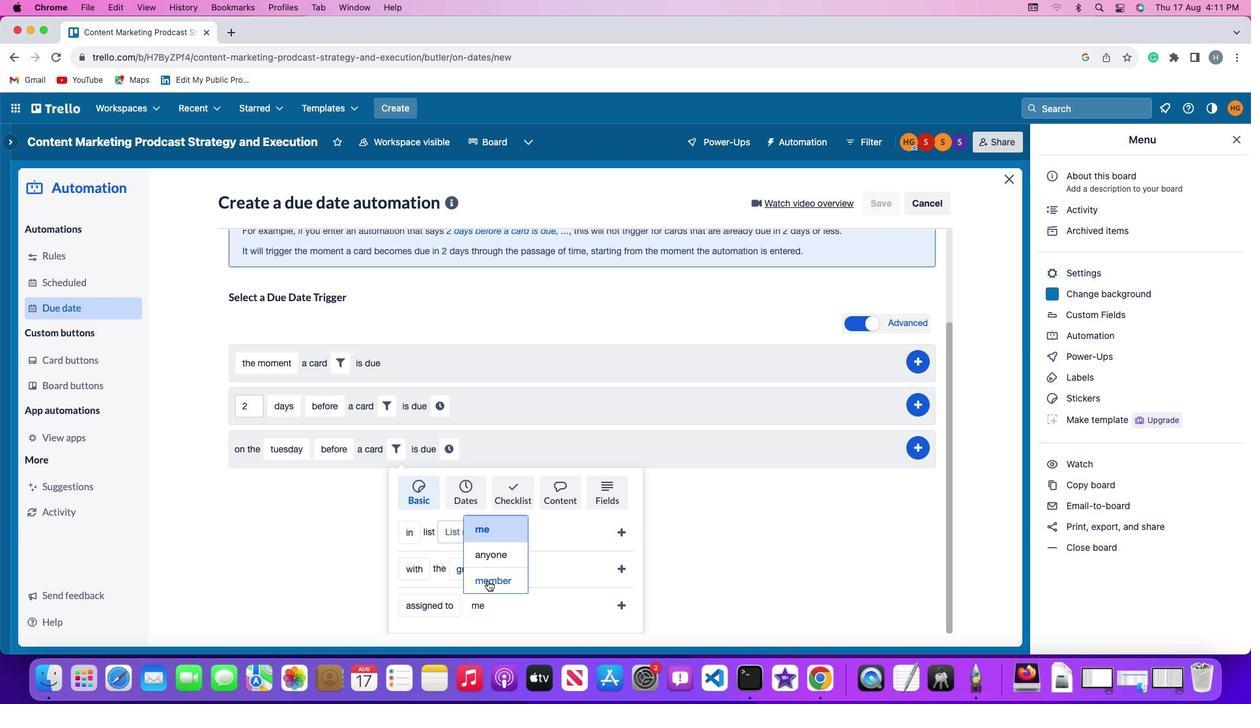 
Action: Mouse pressed left at (488, 580)
Screenshot: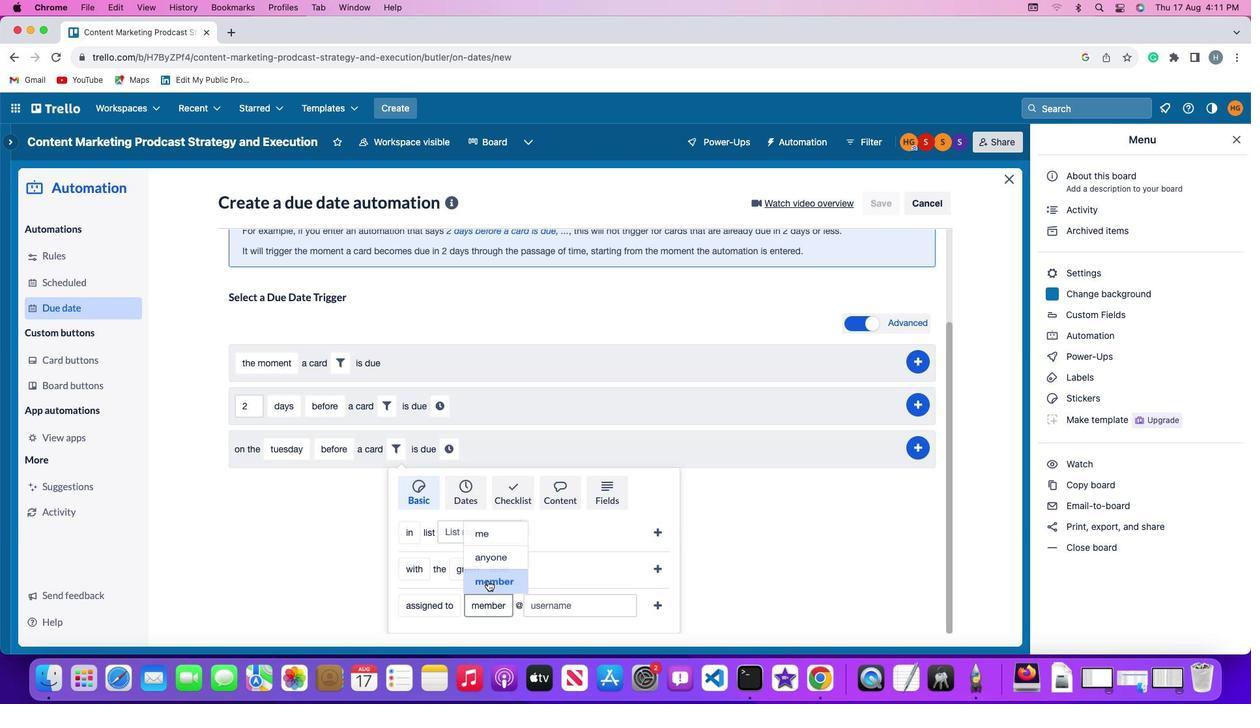 
Action: Mouse moved to (557, 610)
Screenshot: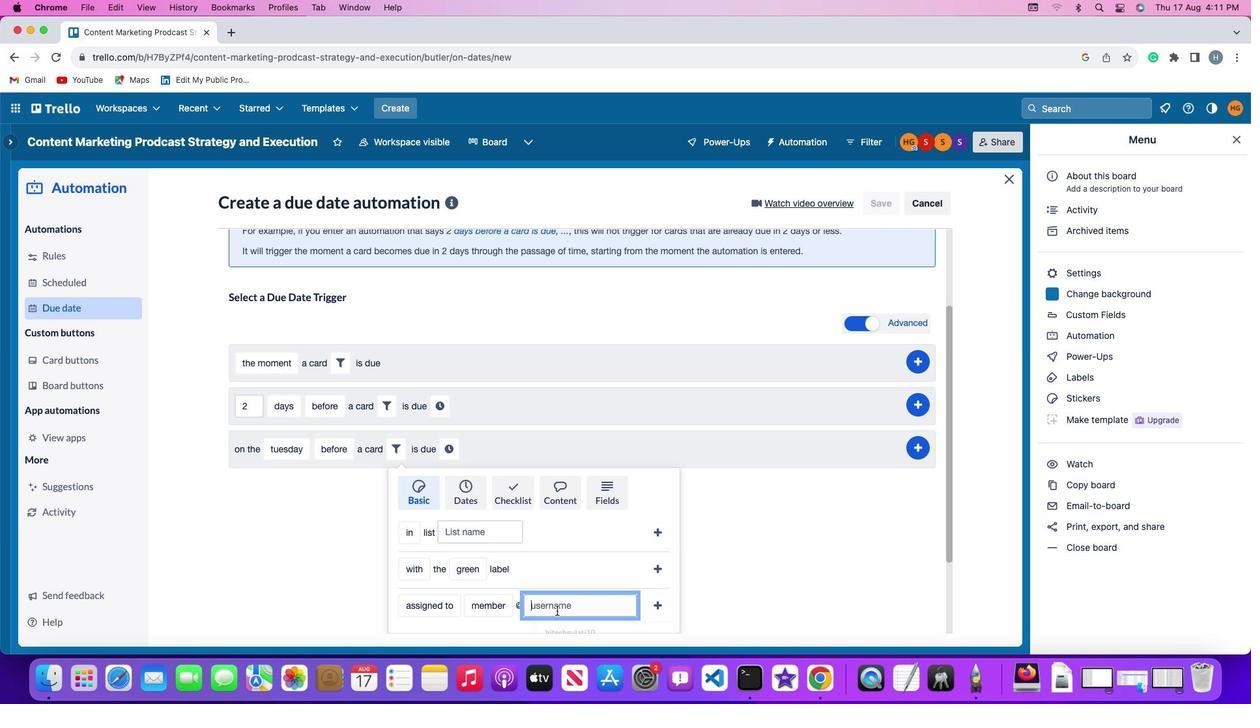 
Action: Mouse pressed left at (557, 610)
Screenshot: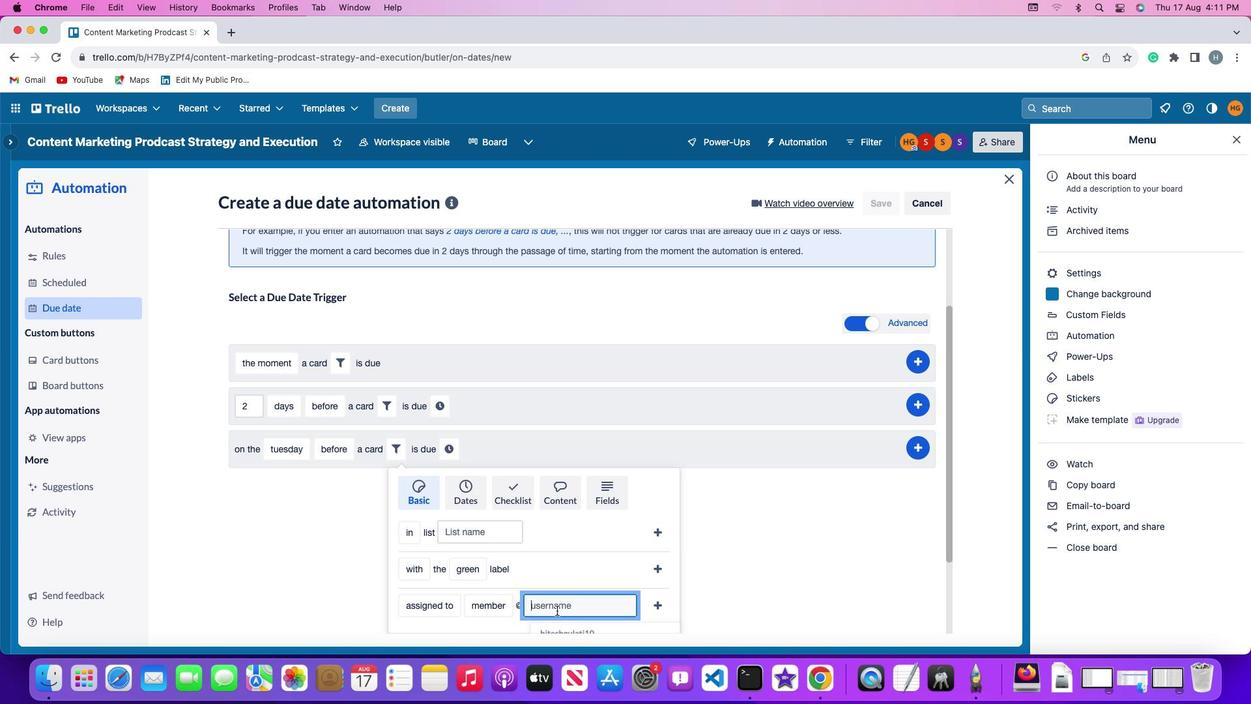 
Action: Mouse moved to (557, 610)
Screenshot: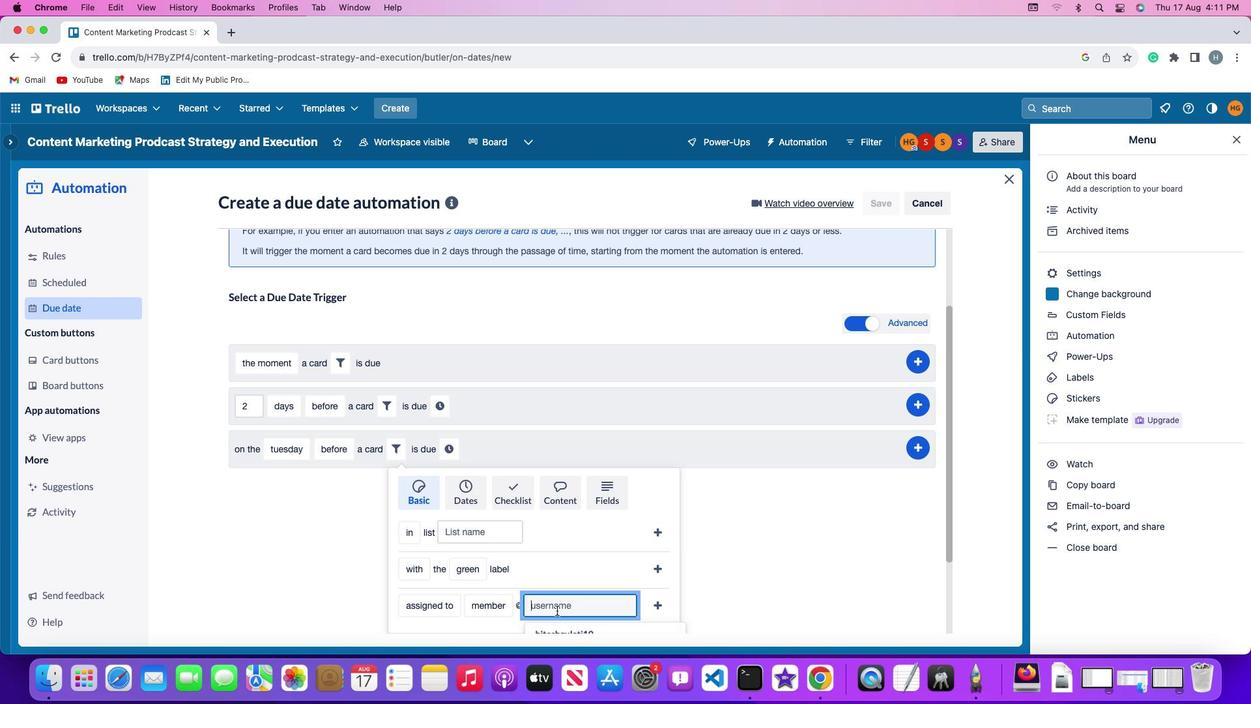 
Action: Key pressed 'a''r''y''a''n'
Screenshot: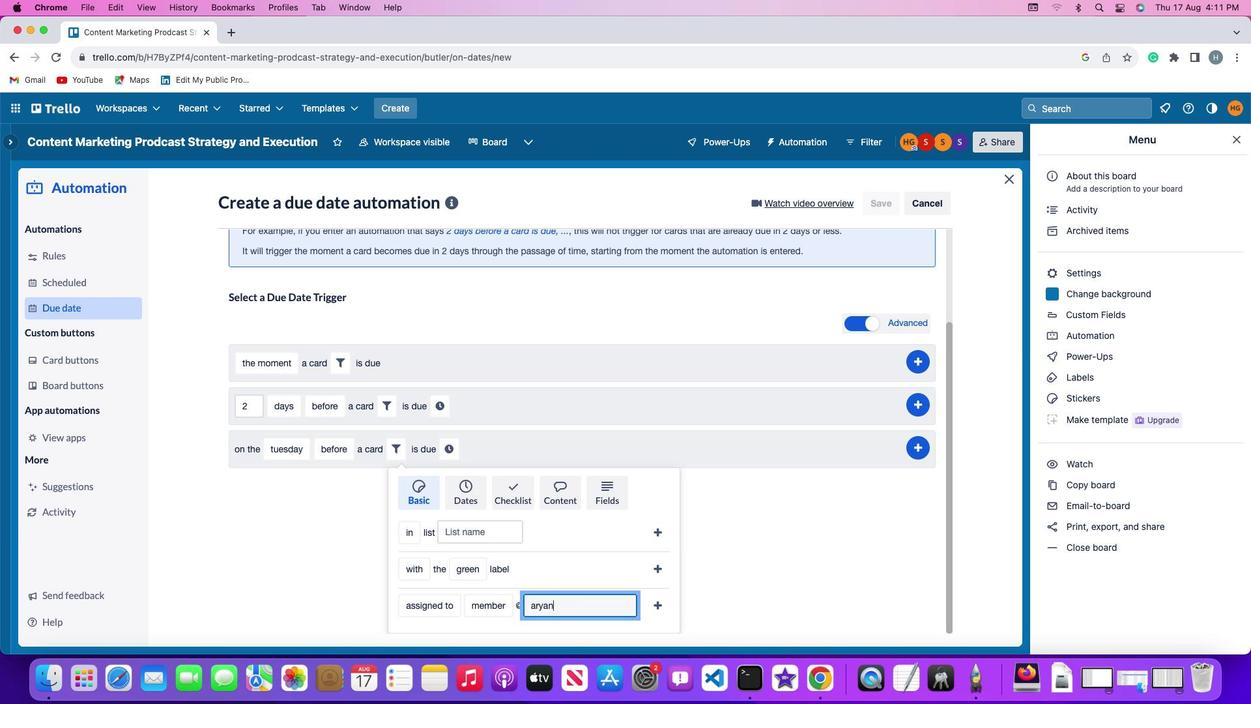 
Action: Mouse moved to (655, 605)
Screenshot: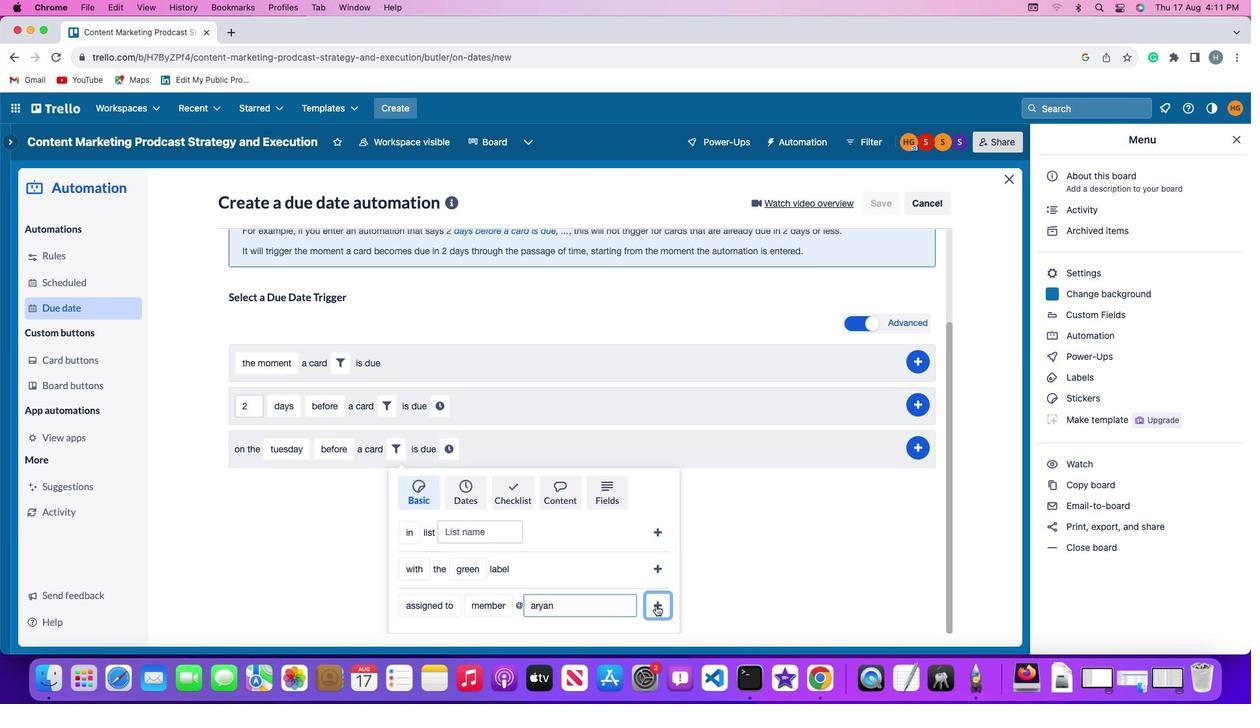 
Action: Mouse pressed left at (655, 605)
Screenshot: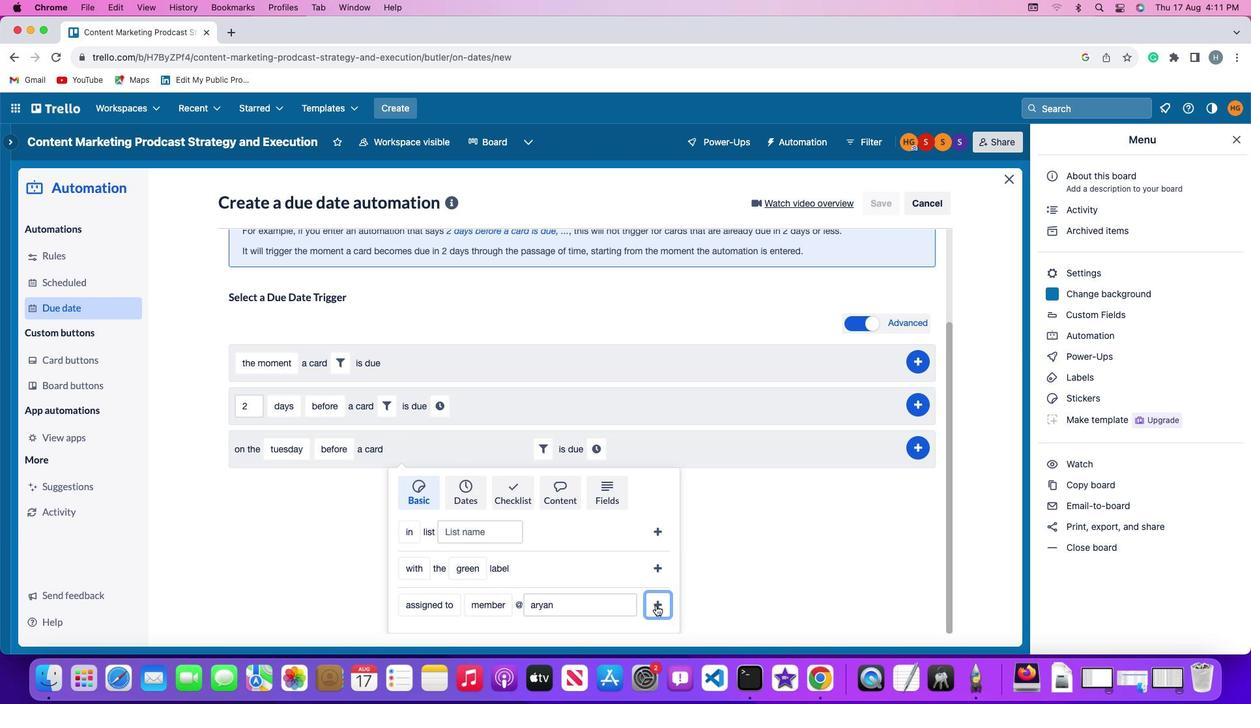 
Action: Mouse moved to (598, 569)
Screenshot: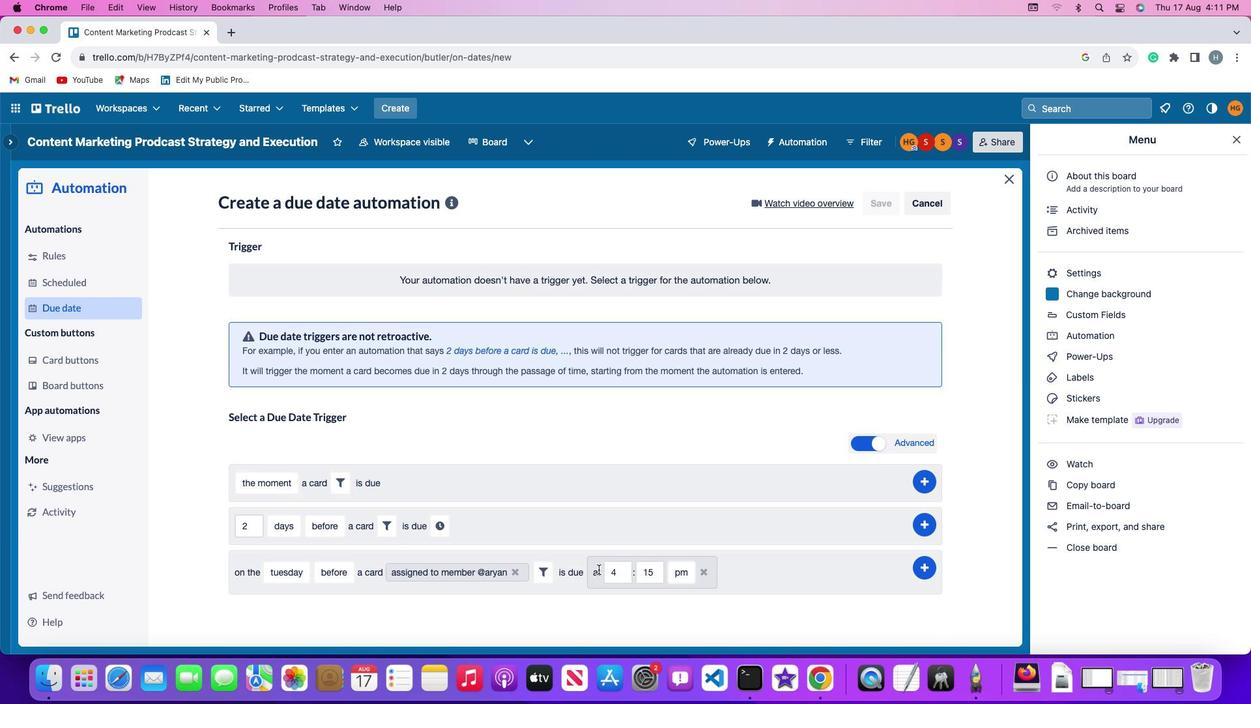 
Action: Mouse pressed left at (598, 569)
Screenshot: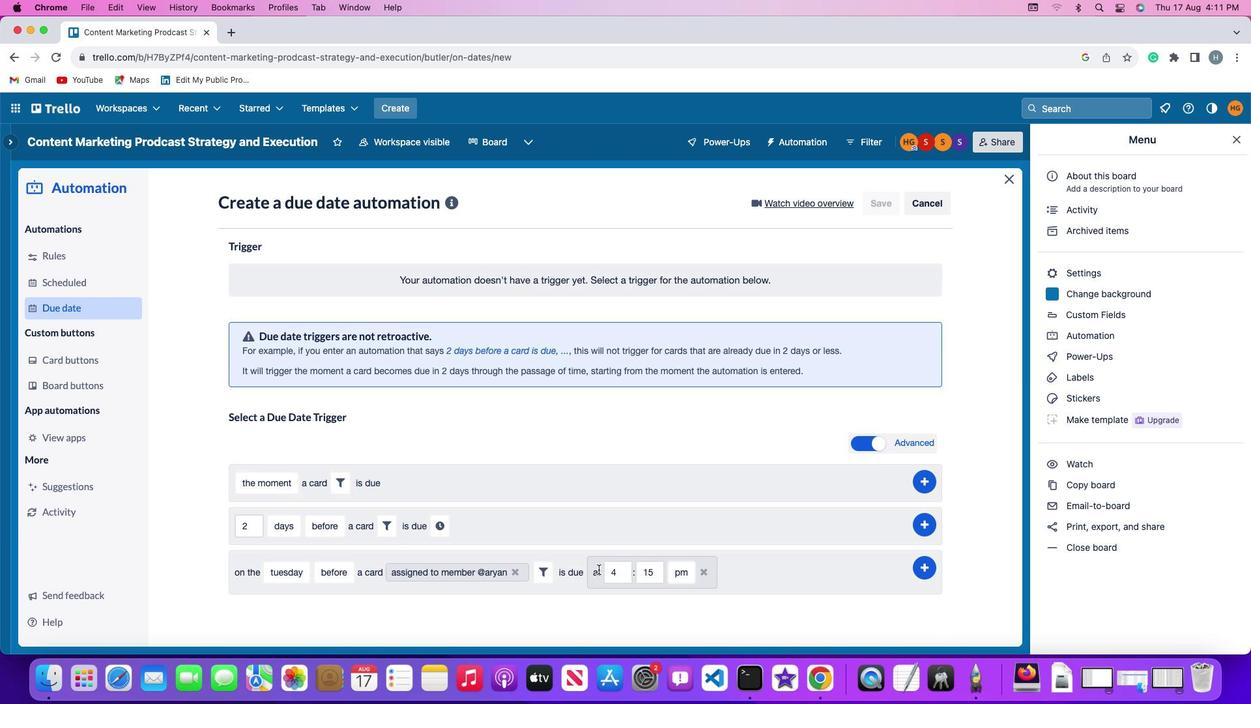 
Action: Mouse moved to (620, 572)
Screenshot: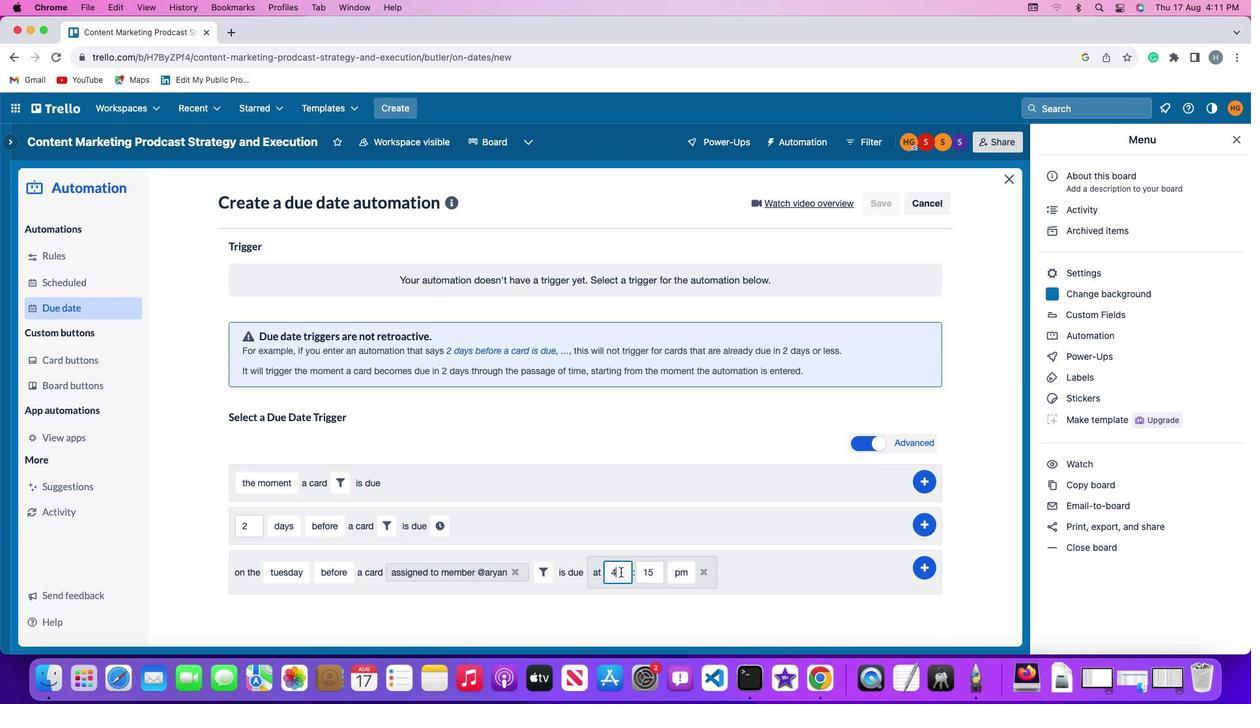 
Action: Mouse pressed left at (620, 572)
Screenshot: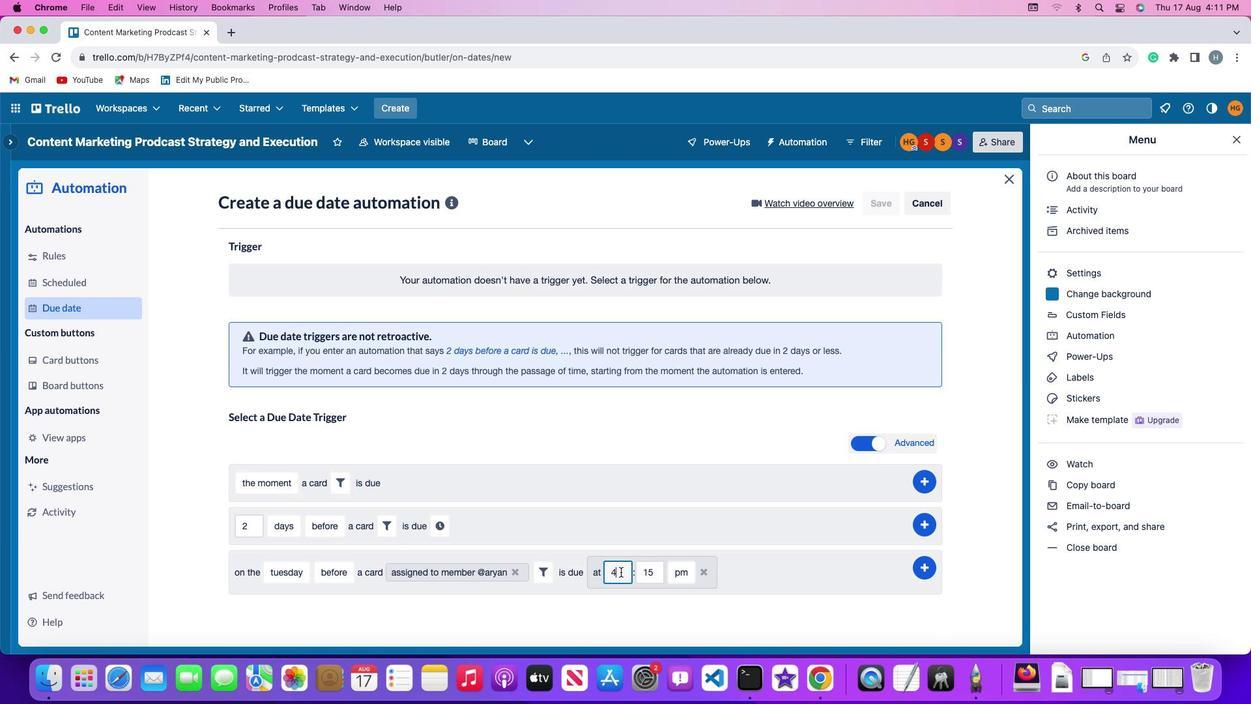 
Action: Key pressed Key.backspace'1''1'
Screenshot: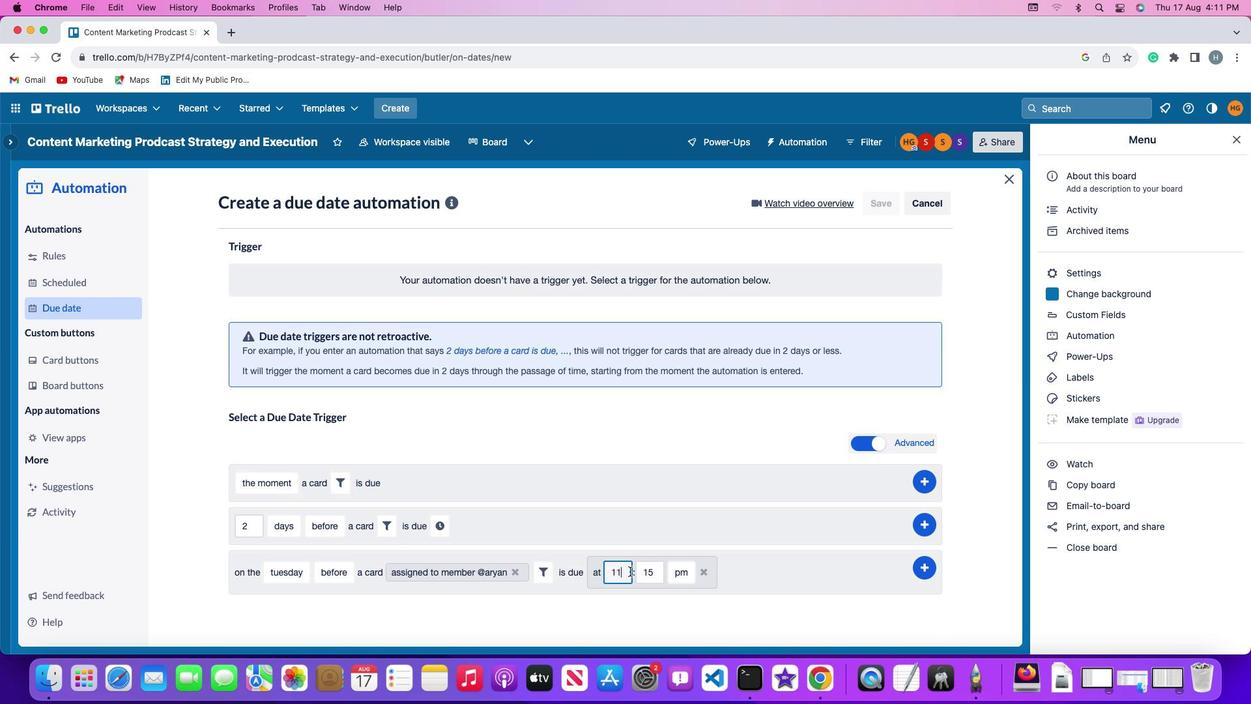 
Action: Mouse moved to (655, 569)
Screenshot: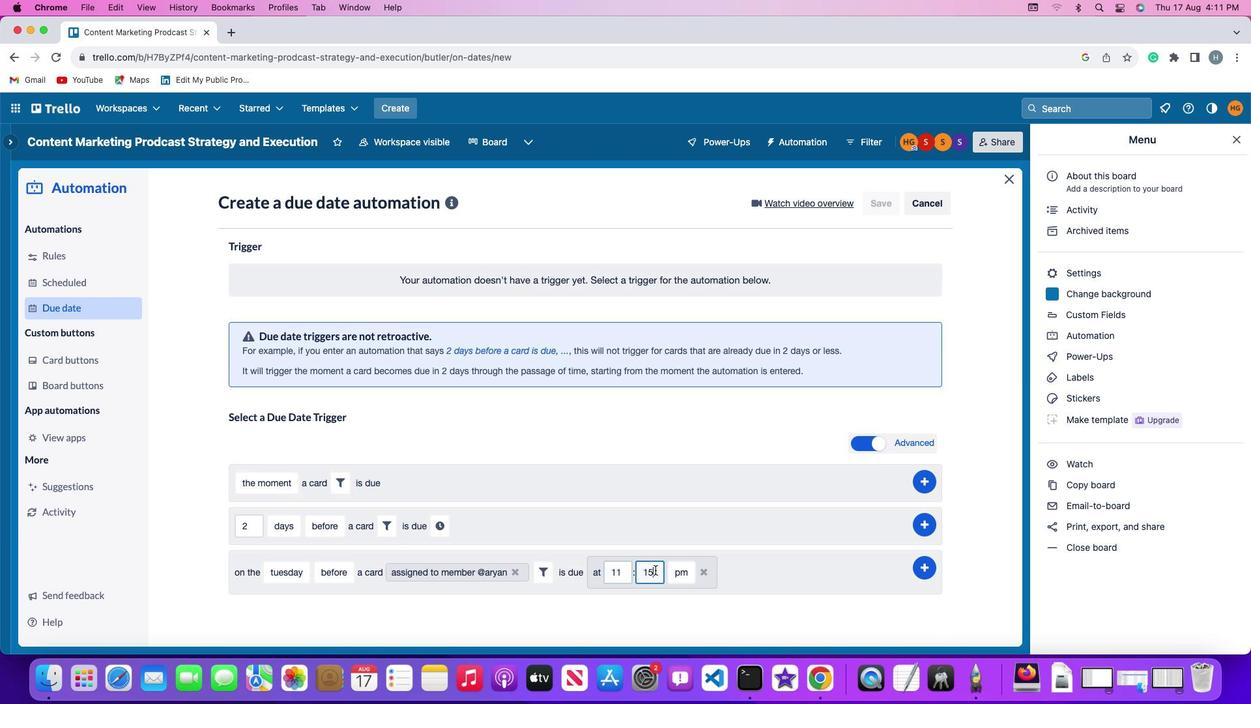 
Action: Mouse pressed left at (655, 569)
Screenshot: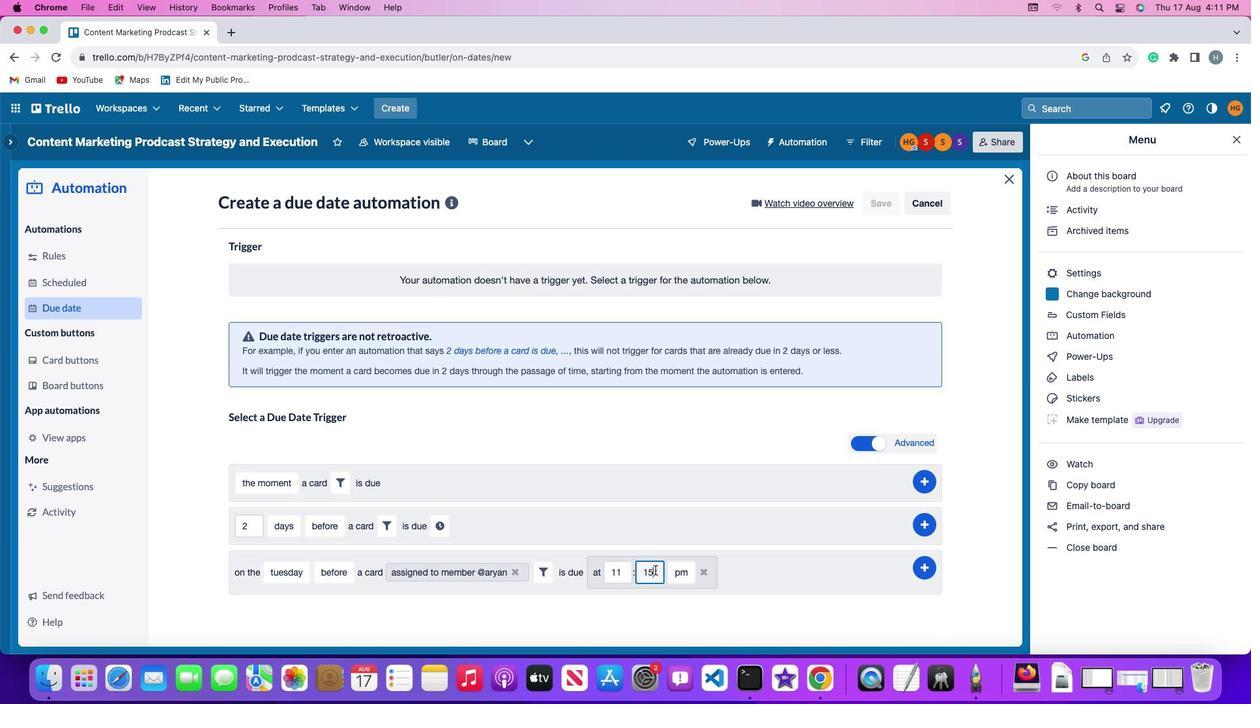 
Action: Key pressed Key.backspaceKey.backspace'0''0'
Screenshot: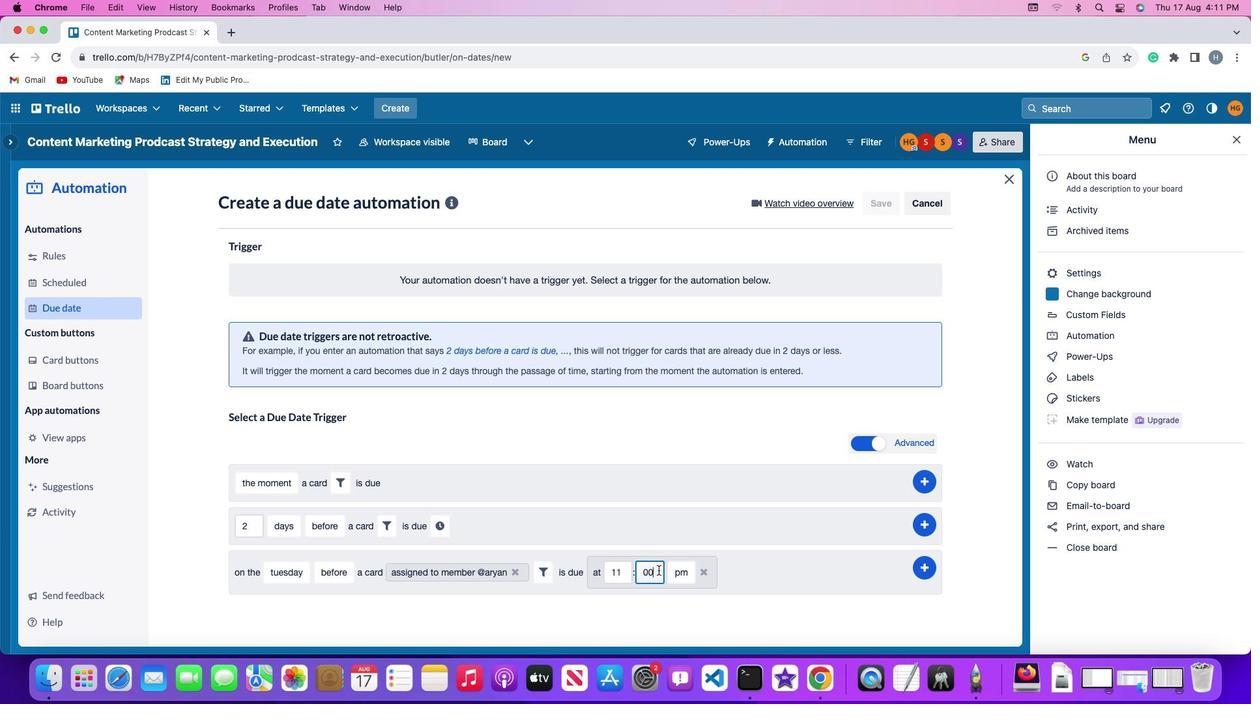 
Action: Mouse moved to (690, 567)
Screenshot: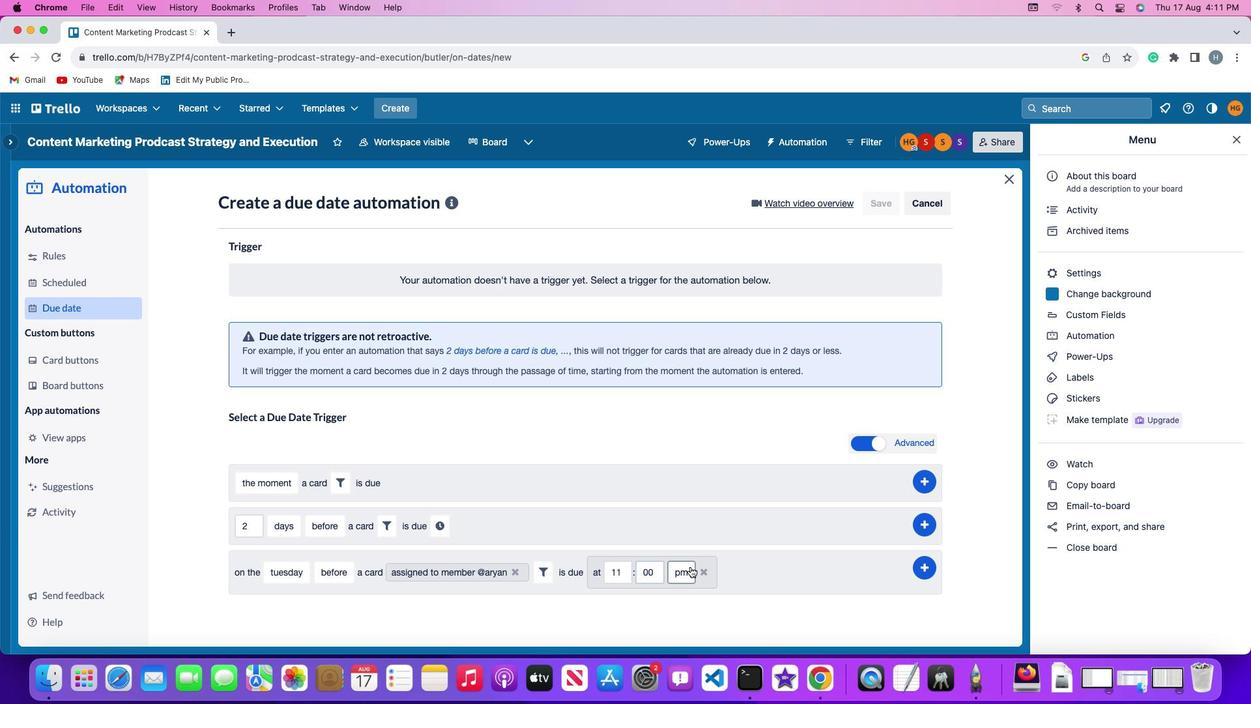 
Action: Mouse pressed left at (690, 567)
Screenshot: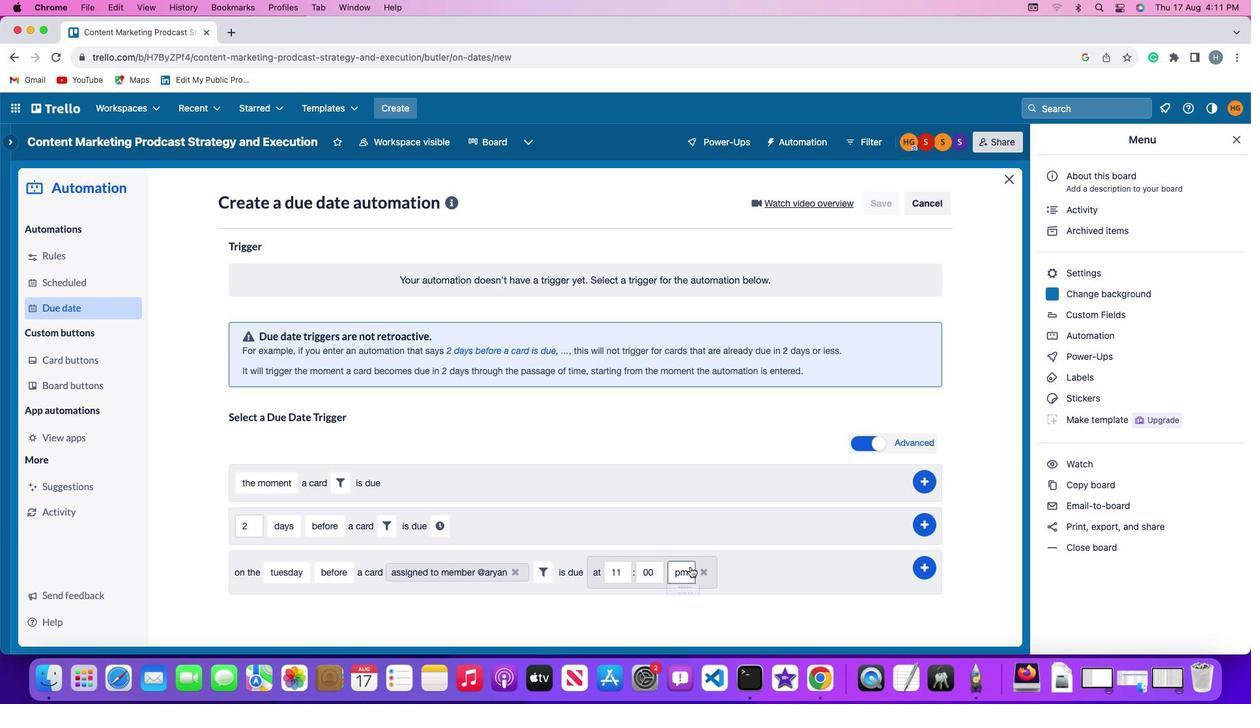 
Action: Mouse moved to (681, 589)
Screenshot: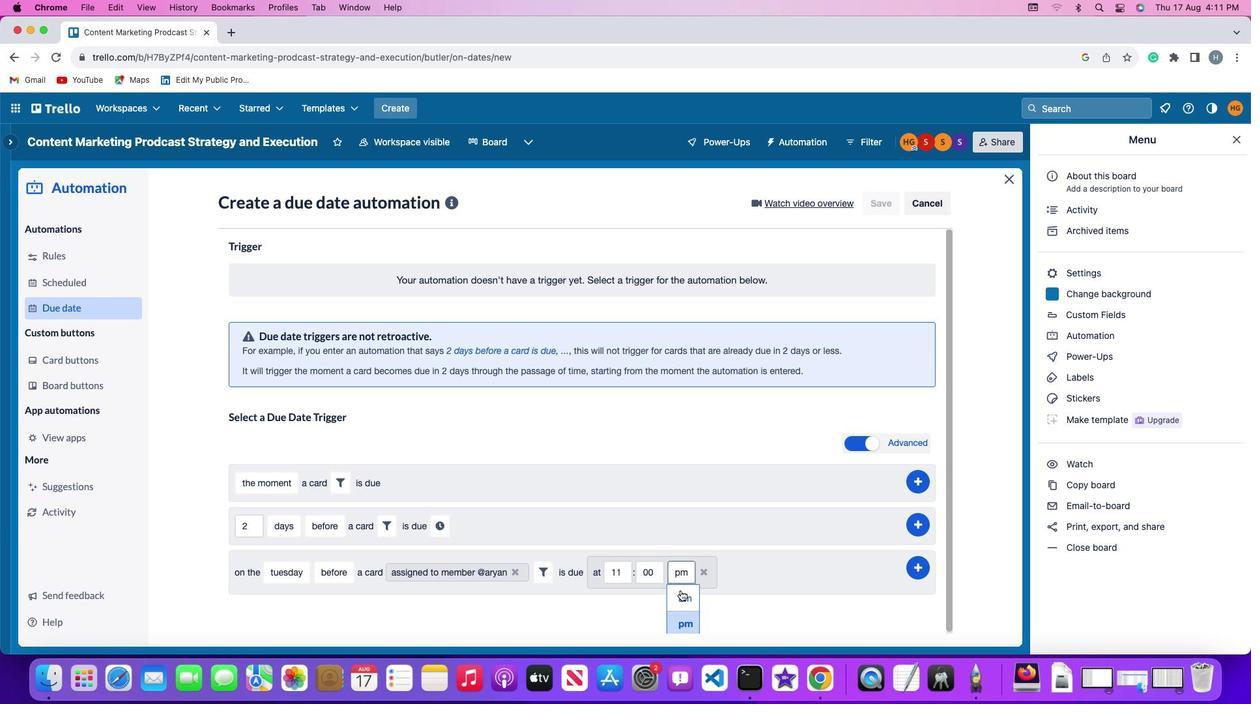 
Action: Mouse pressed left at (681, 589)
Screenshot: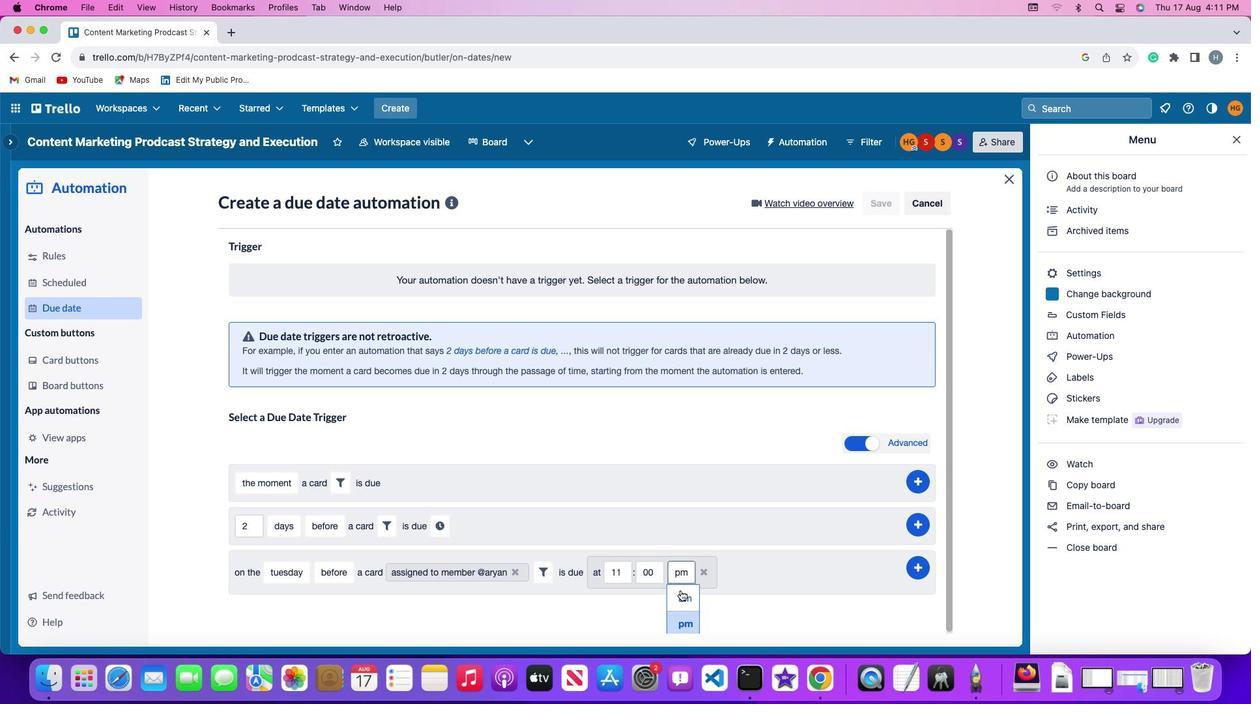 
Action: Mouse moved to (926, 561)
Screenshot: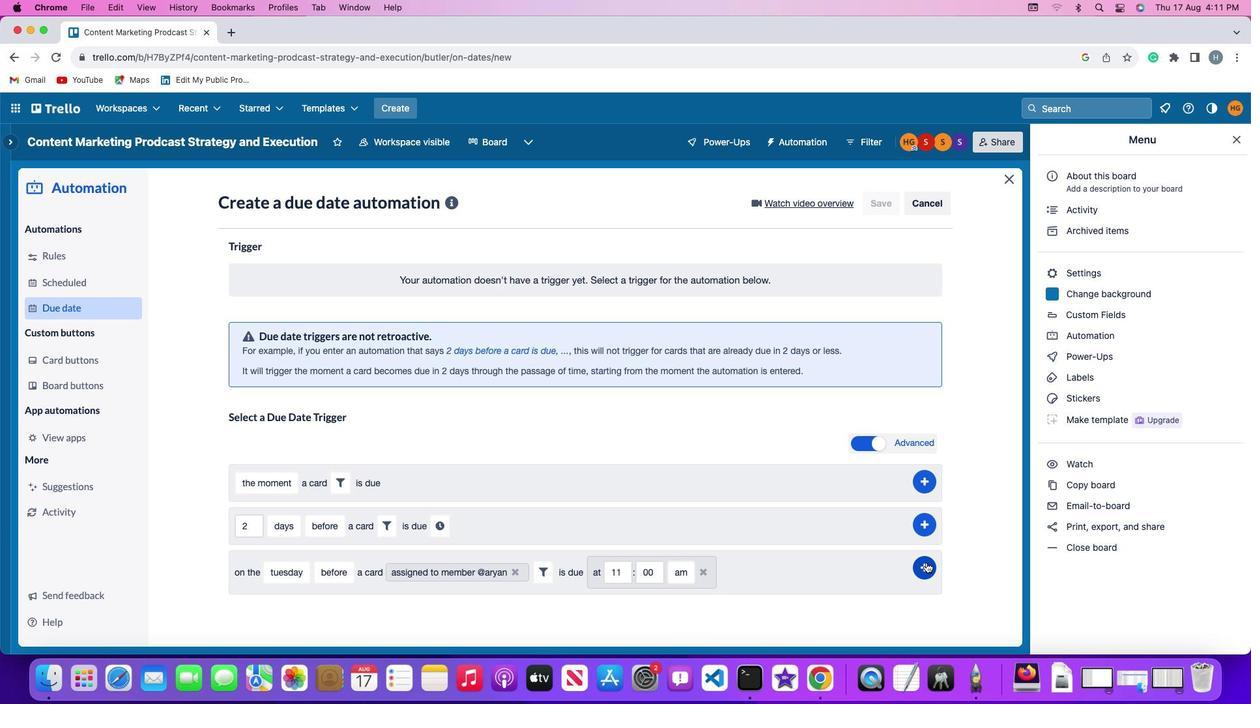 
Action: Mouse pressed left at (926, 561)
Screenshot: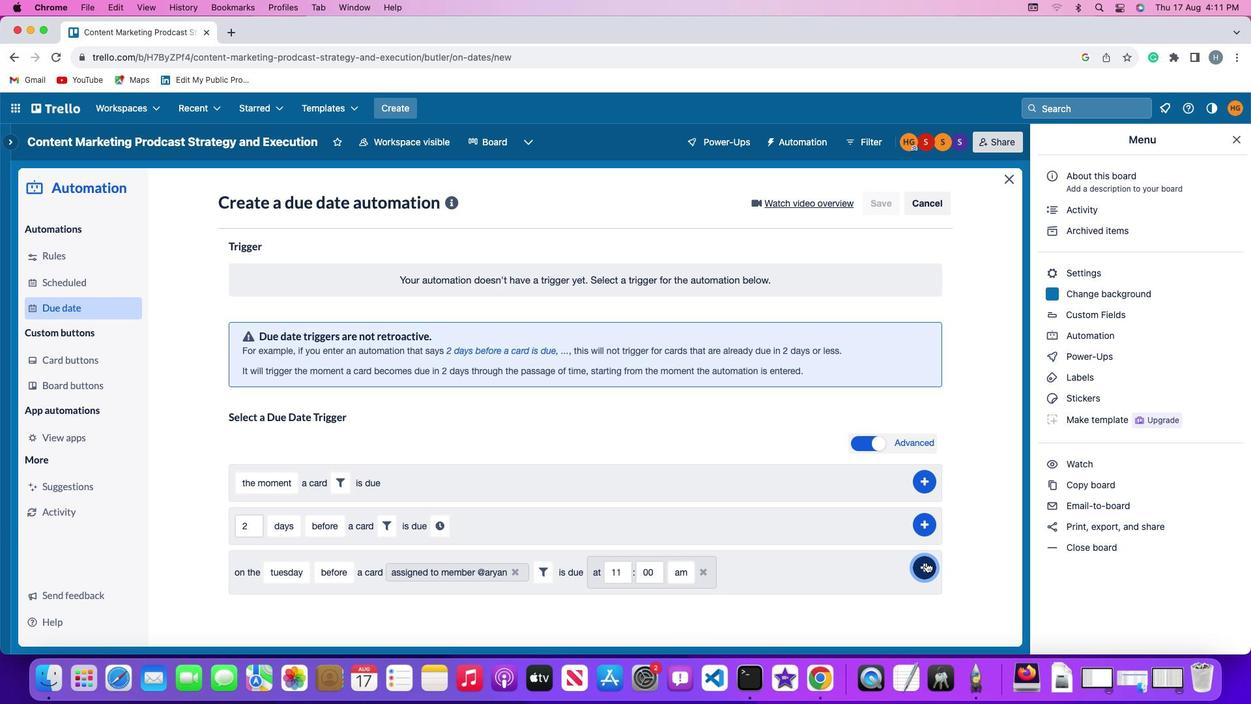 
Action: Mouse moved to (992, 484)
Screenshot: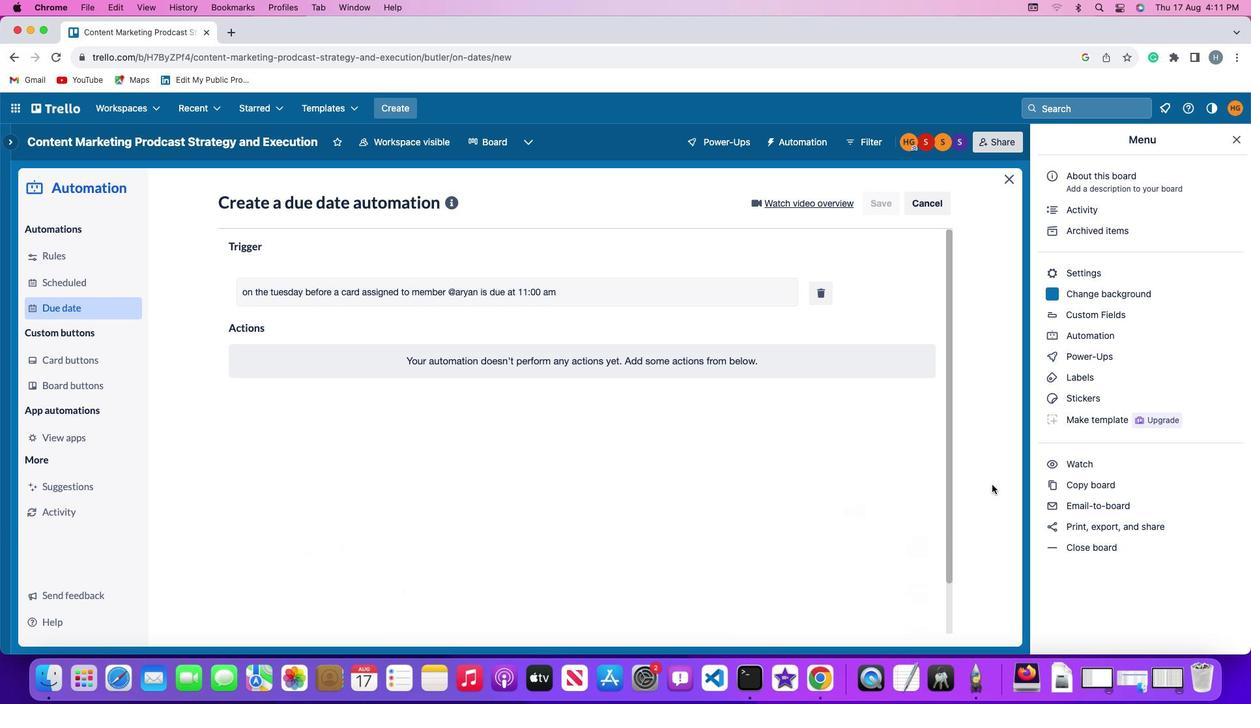 
